 Task: In the  document monologue.odt. Below name insert the link: 'www.quora.com' Insert Dropdown below the link: Review Status  'Select In progress'Insert Header and write  "Quantum". Change font style to  Caveat
Action: Mouse moved to (269, 350)
Screenshot: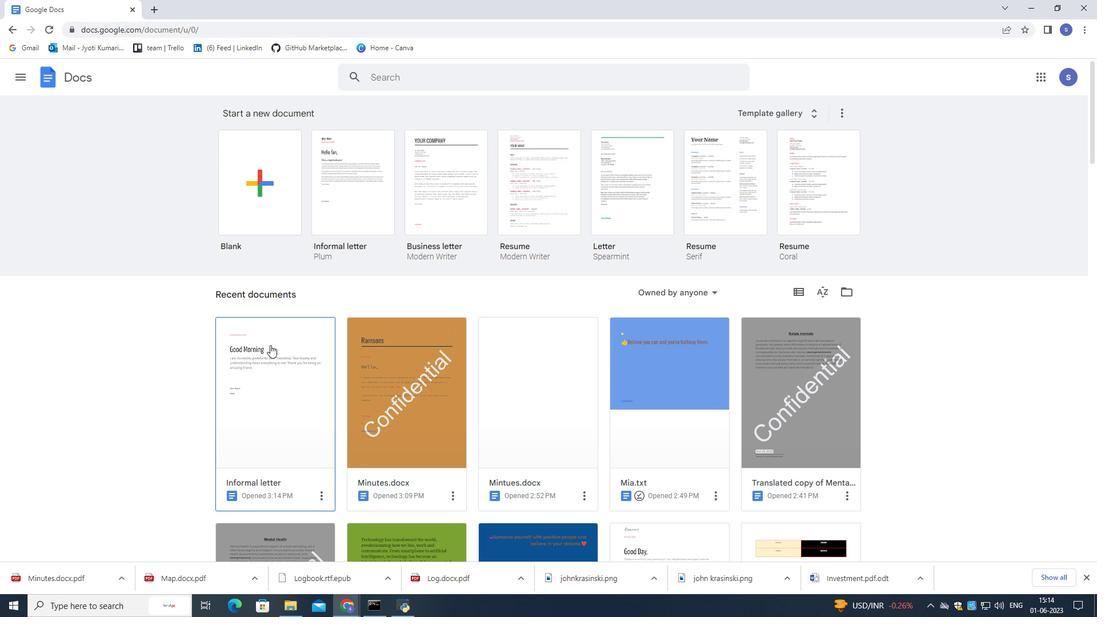 
Action: Mouse pressed left at (269, 350)
Screenshot: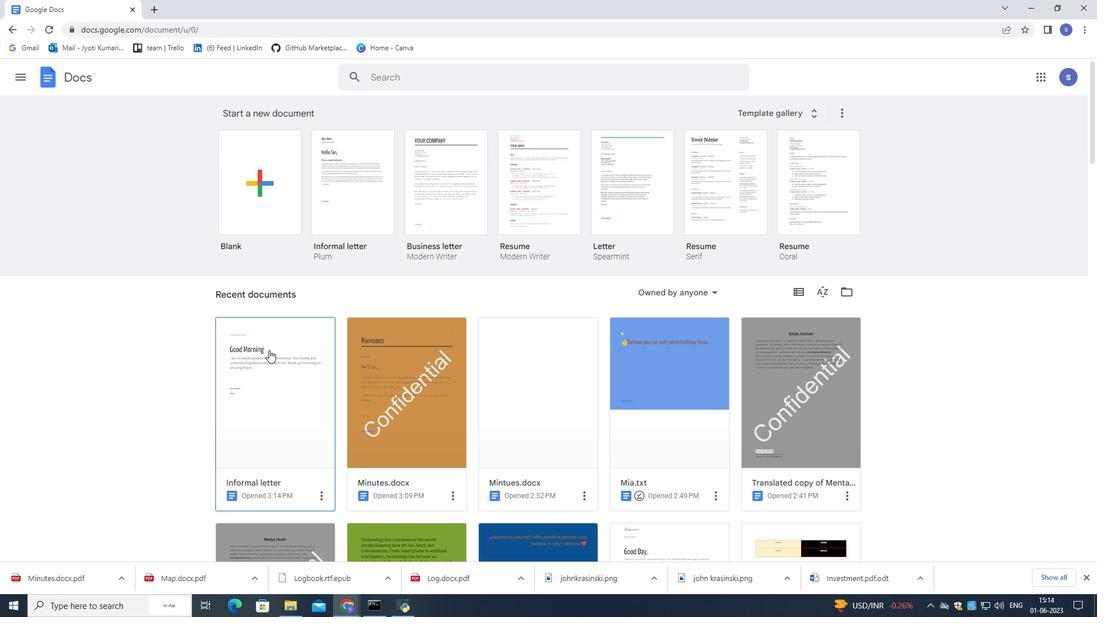 
Action: Mouse pressed left at (269, 350)
Screenshot: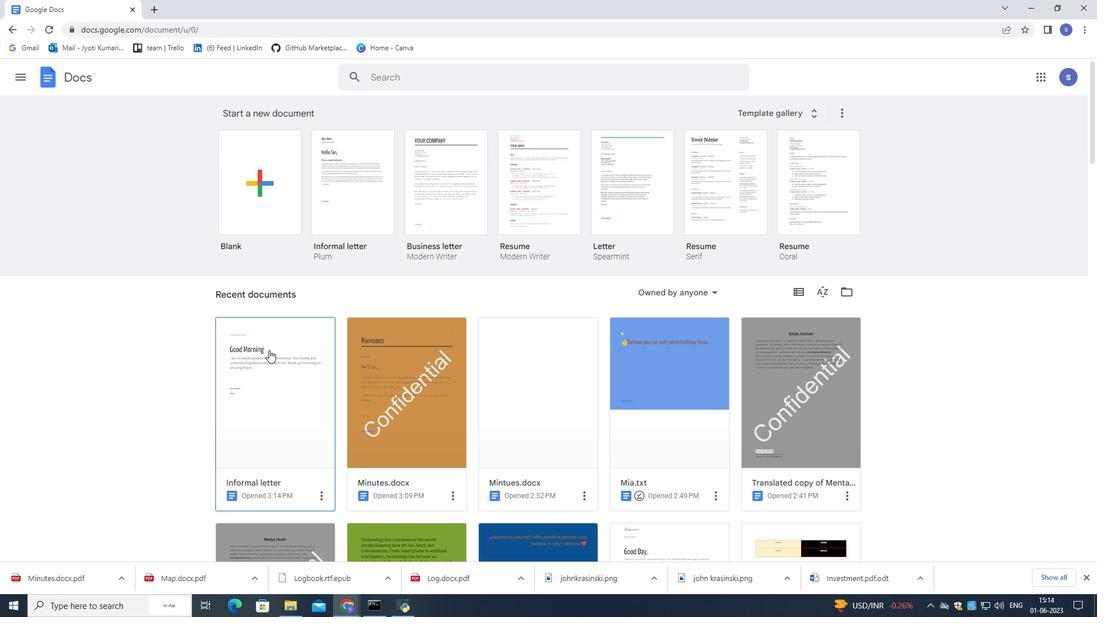 
Action: Mouse moved to (101, 68)
Screenshot: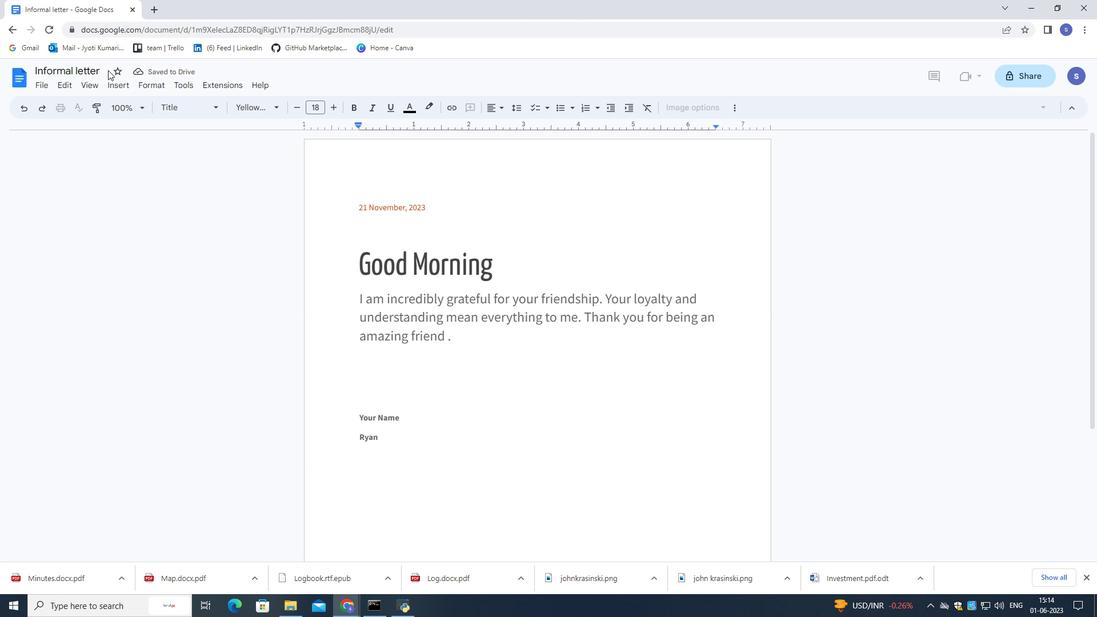 
Action: Mouse pressed left at (101, 68)
Screenshot: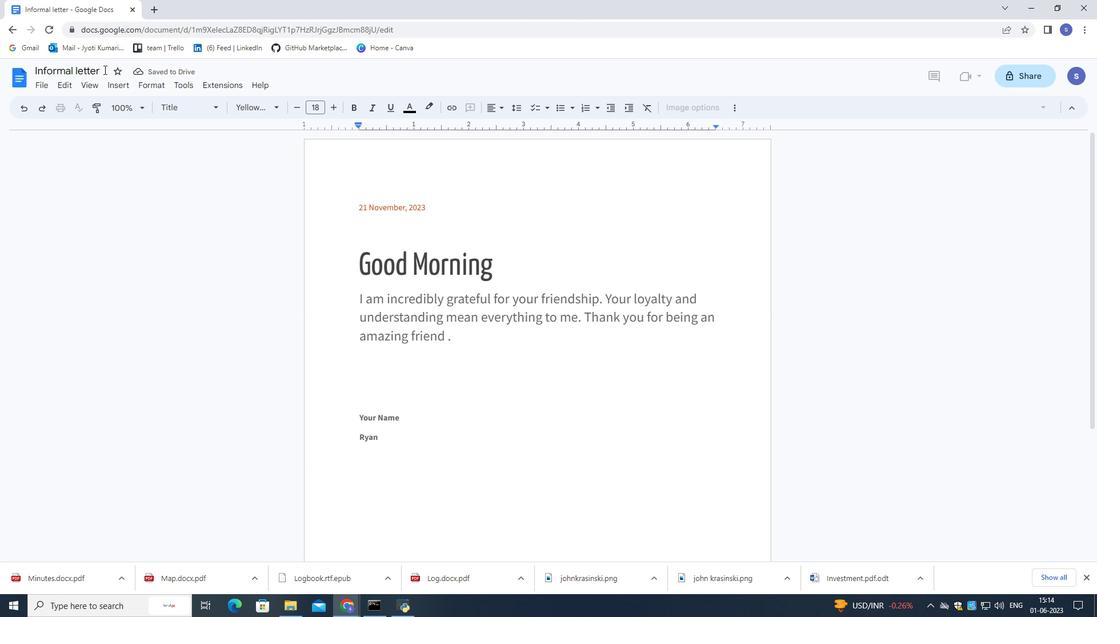 
Action: Mouse pressed left at (101, 68)
Screenshot: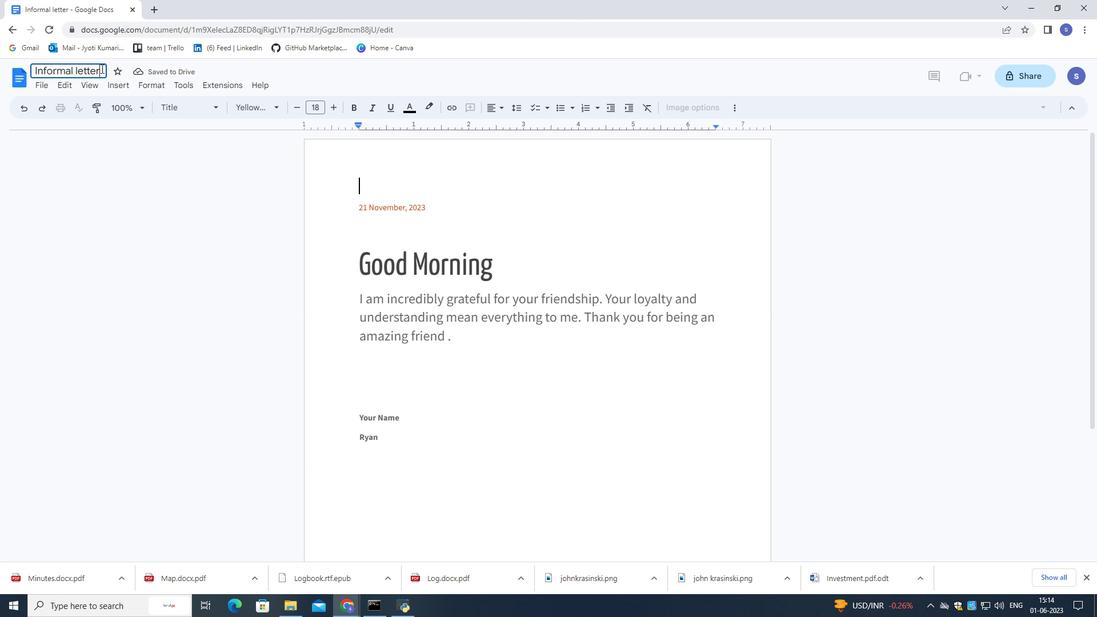
Action: Mouse pressed left at (101, 68)
Screenshot: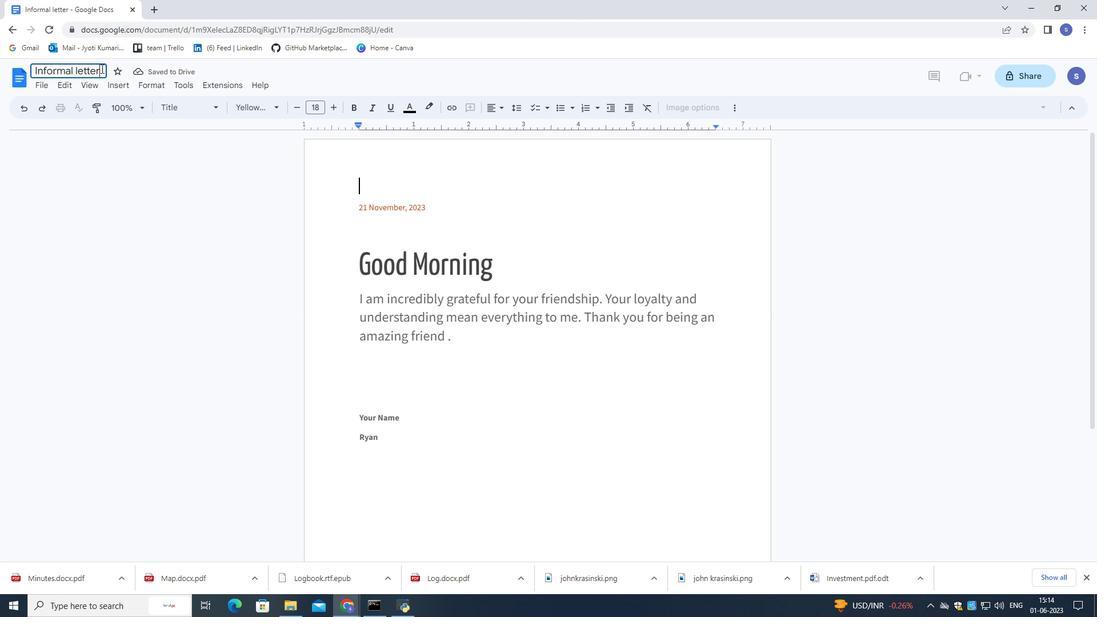 
Action: Mouse pressed left at (101, 68)
Screenshot: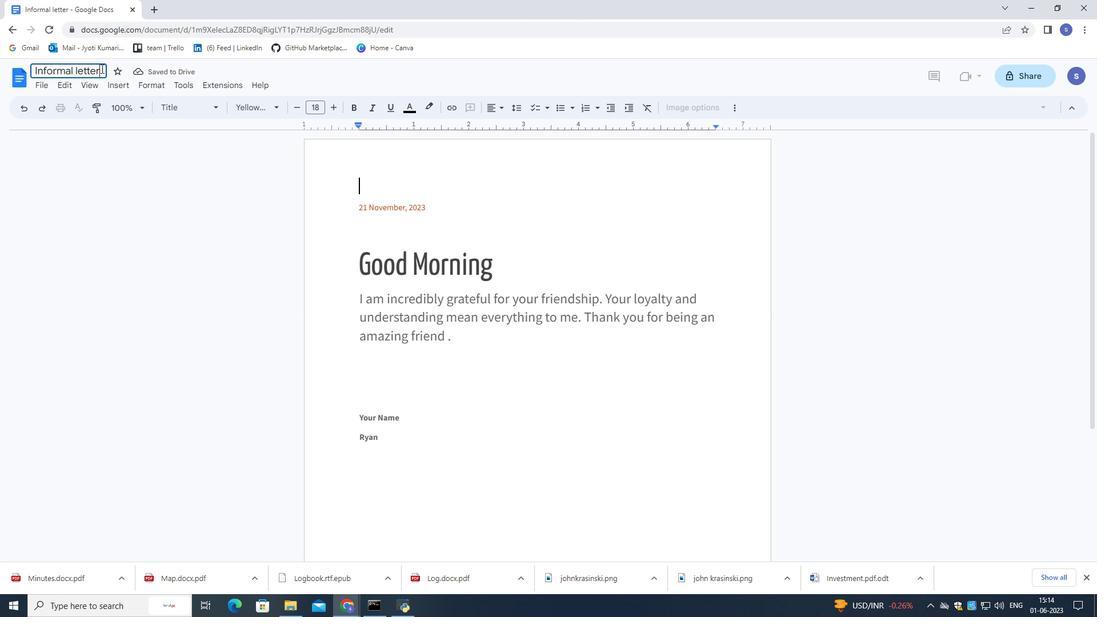 
Action: Mouse pressed left at (101, 68)
Screenshot: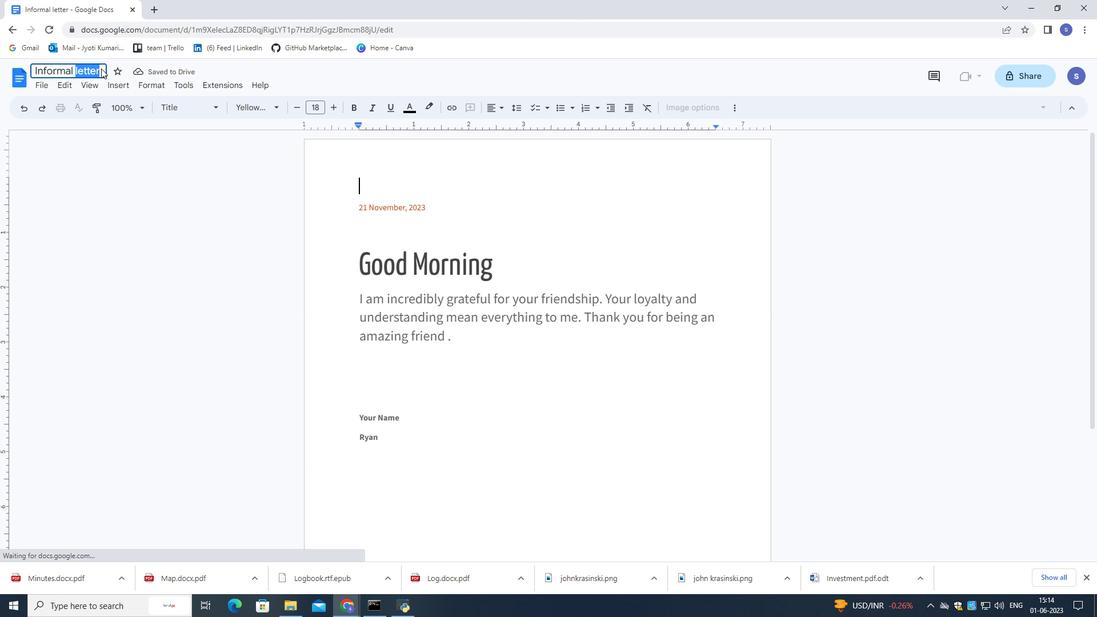 
Action: Key pressed <Key.shift>Monologue.odt<Key.enter>
Screenshot: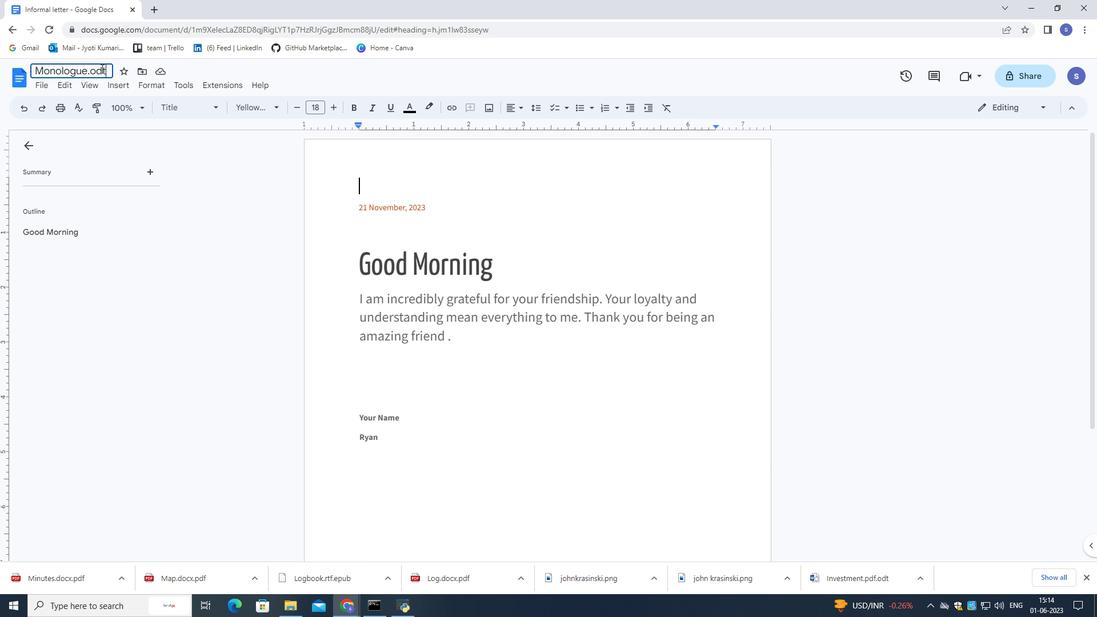 
Action: Mouse moved to (449, 223)
Screenshot: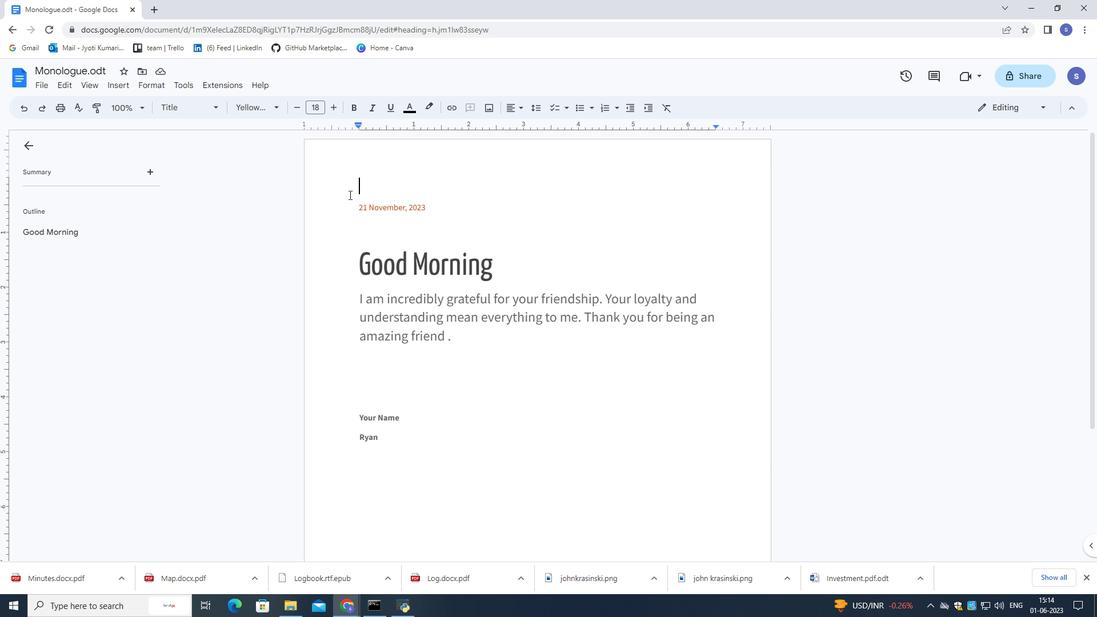 
Action: Mouse pressed left at (449, 223)
Screenshot: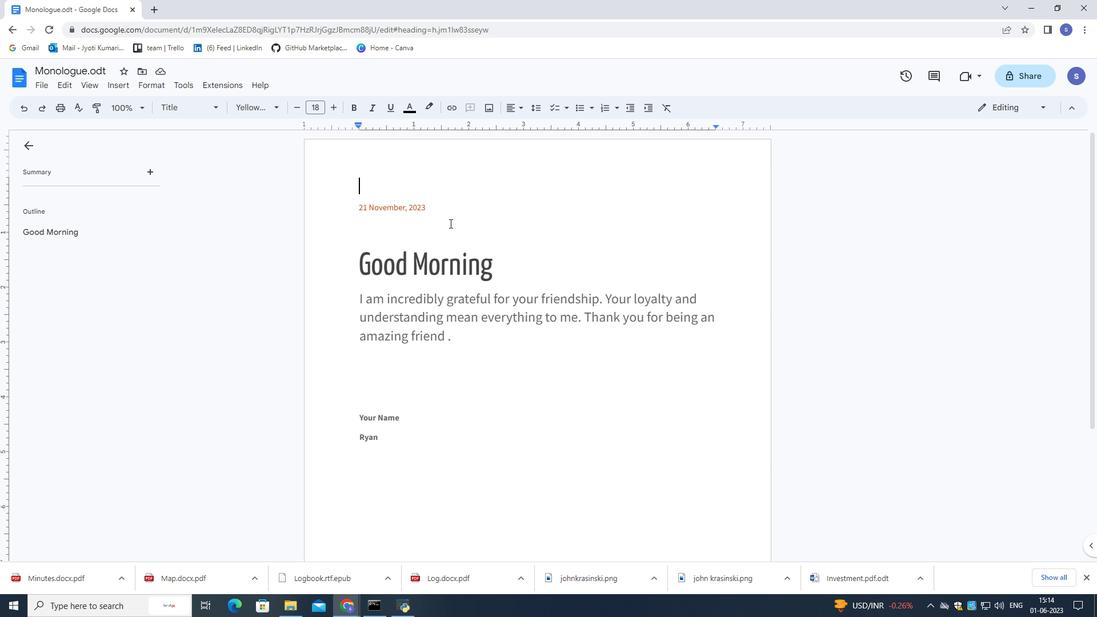 
Action: Mouse moved to (455, 208)
Screenshot: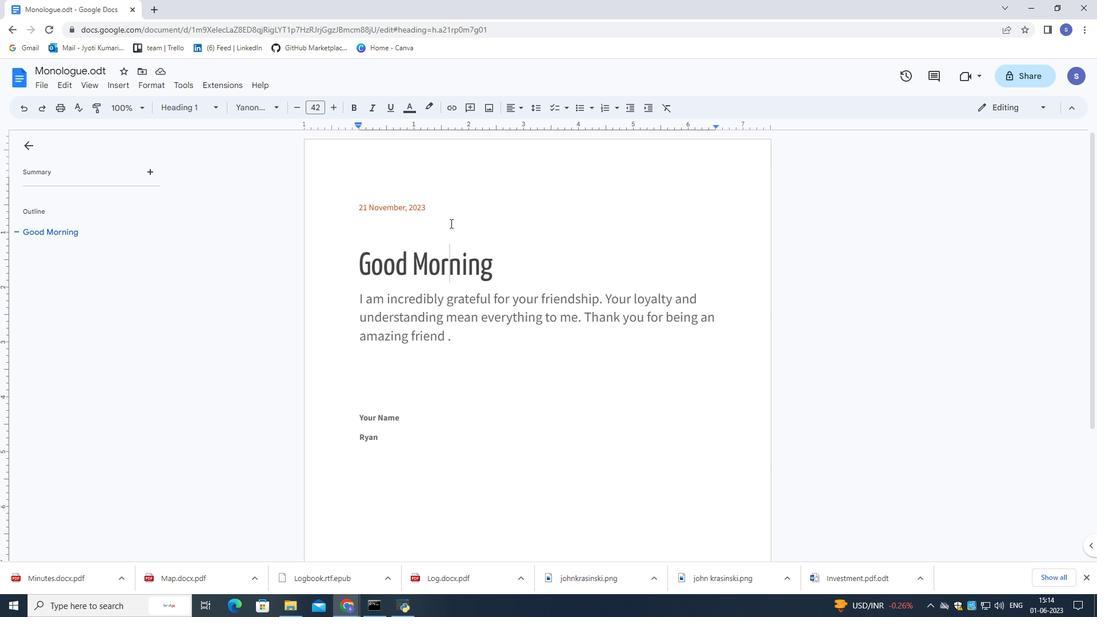 
Action: Mouse pressed left at (455, 208)
Screenshot: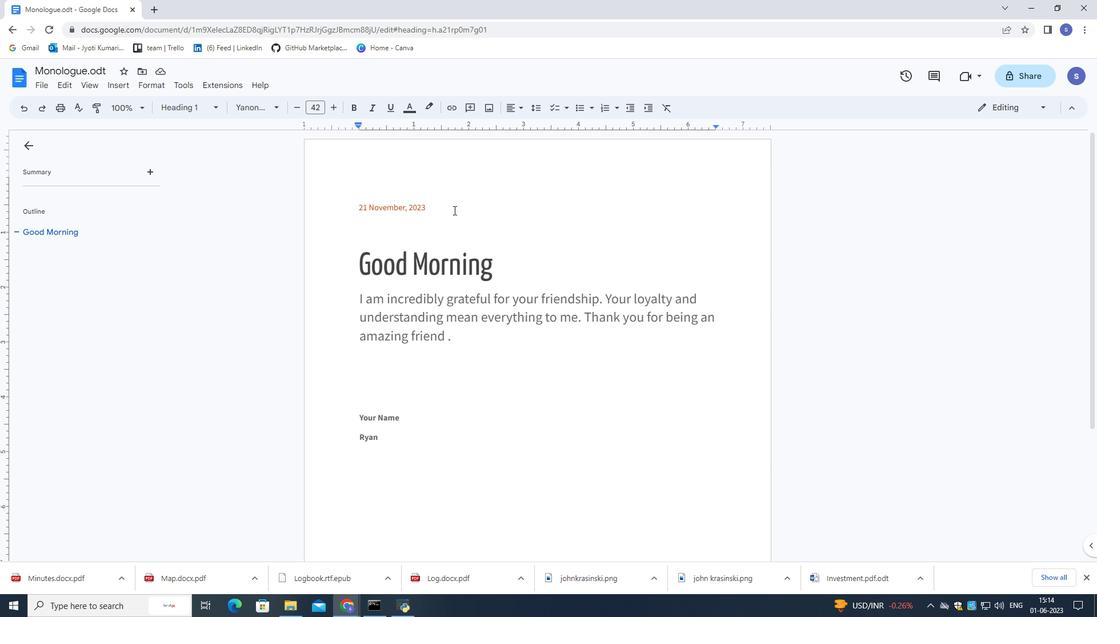 
Action: Mouse moved to (393, 433)
Screenshot: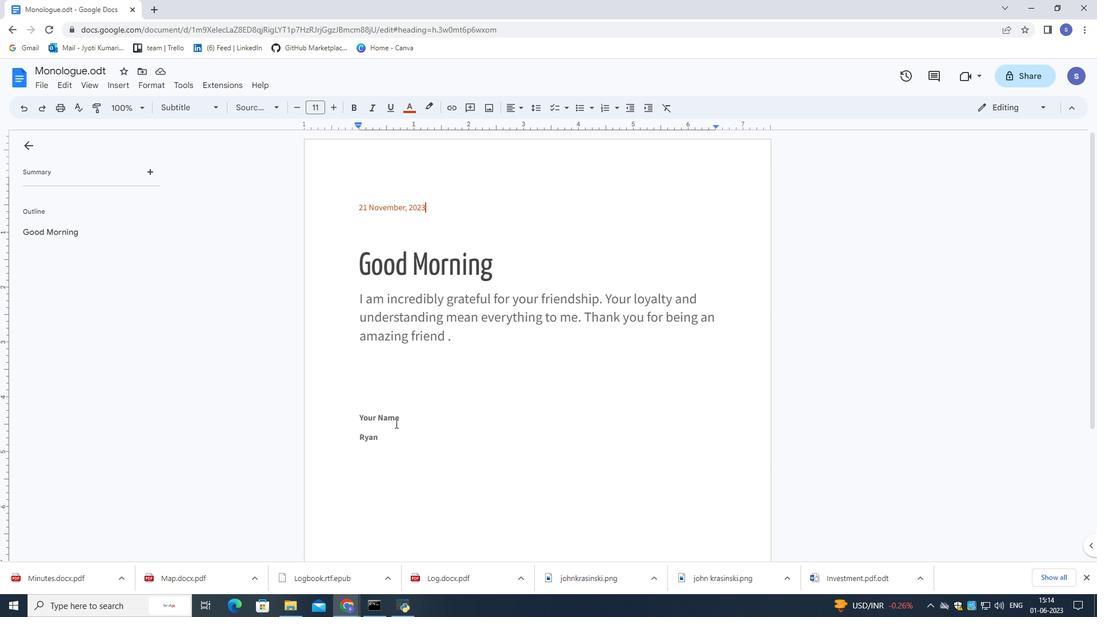 
Action: Mouse pressed left at (393, 433)
Screenshot: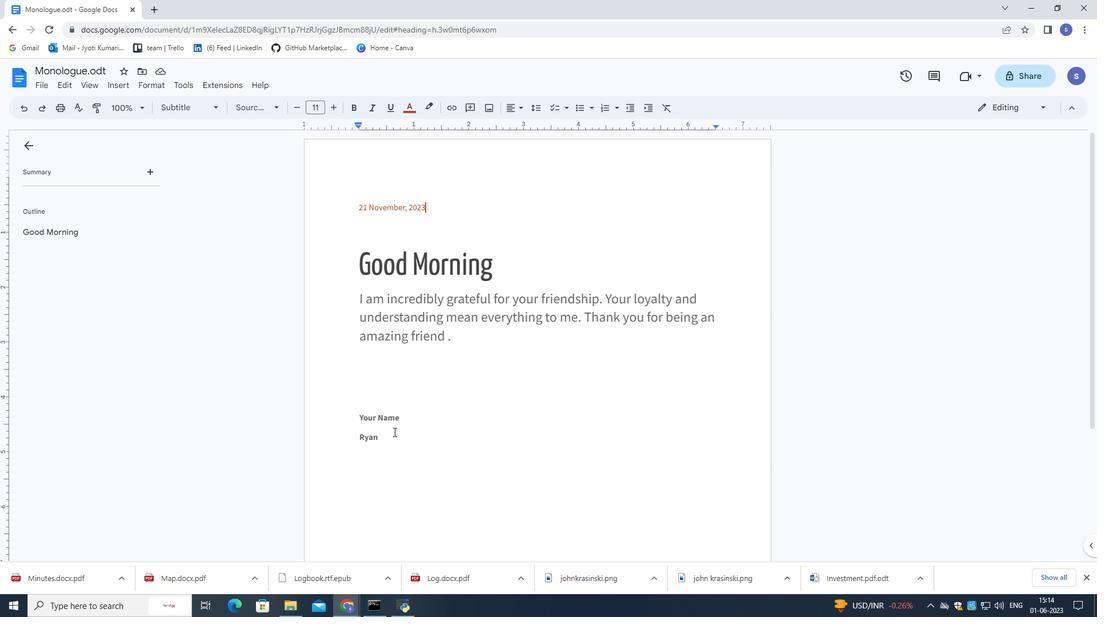 
Action: Mouse moved to (391, 436)
Screenshot: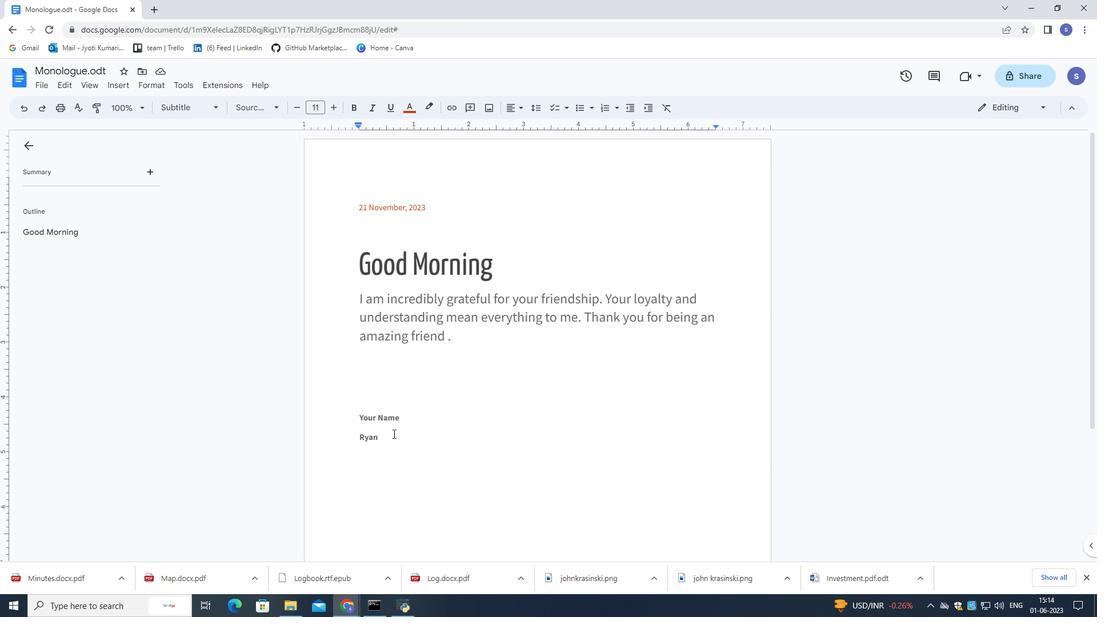 
Action: Key pressed <Key.enter>
Screenshot: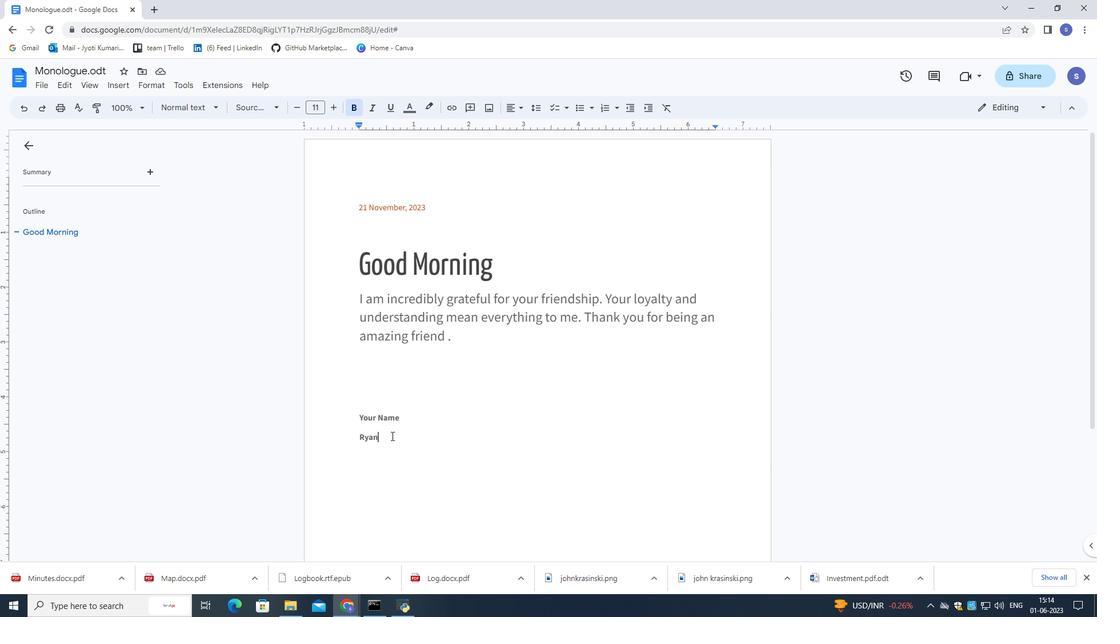 
Action: Mouse moved to (114, 82)
Screenshot: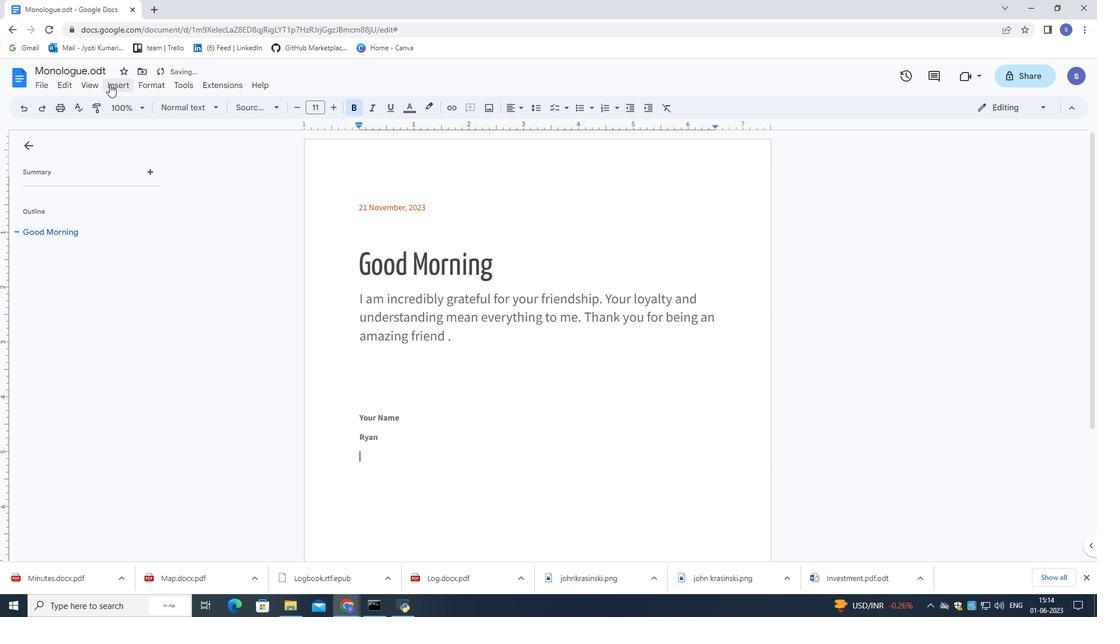 
Action: Mouse pressed left at (114, 82)
Screenshot: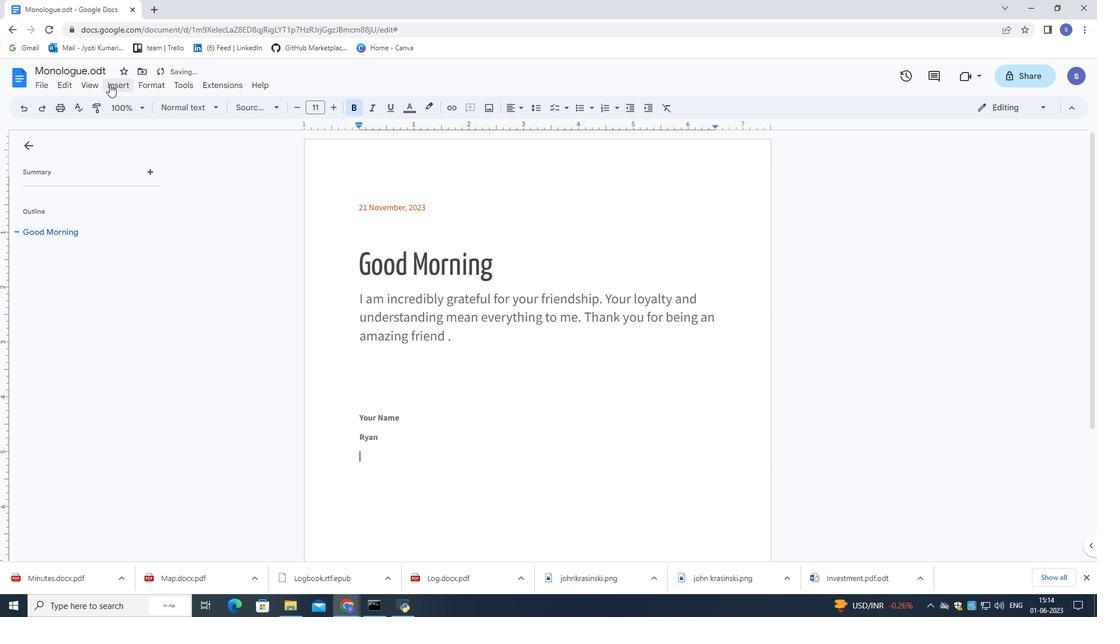 
Action: Mouse moved to (173, 433)
Screenshot: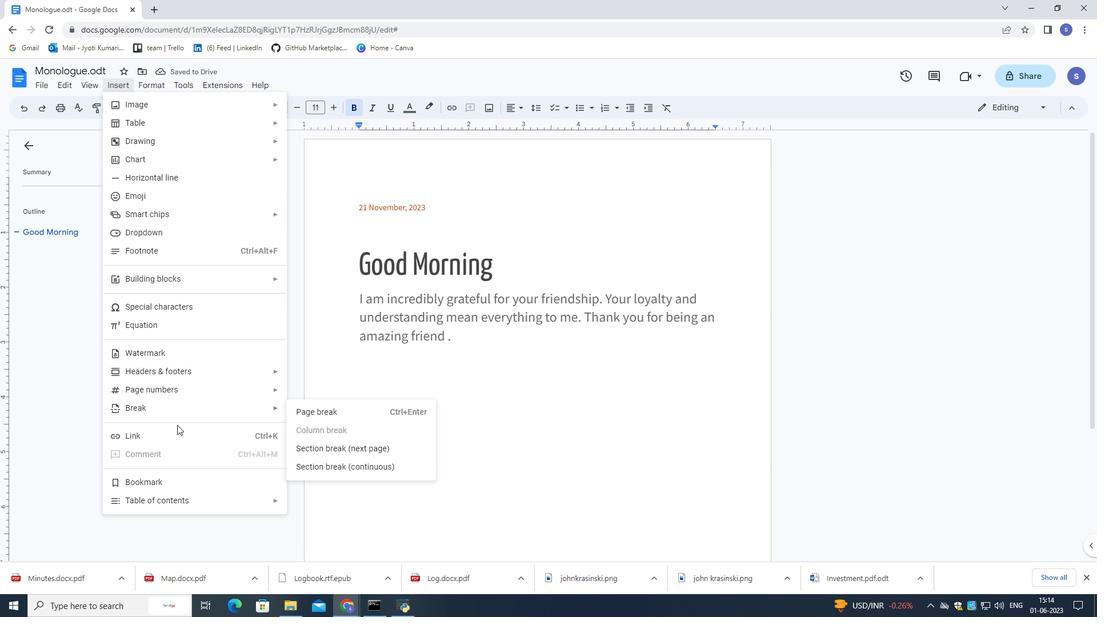 
Action: Mouse pressed left at (173, 433)
Screenshot: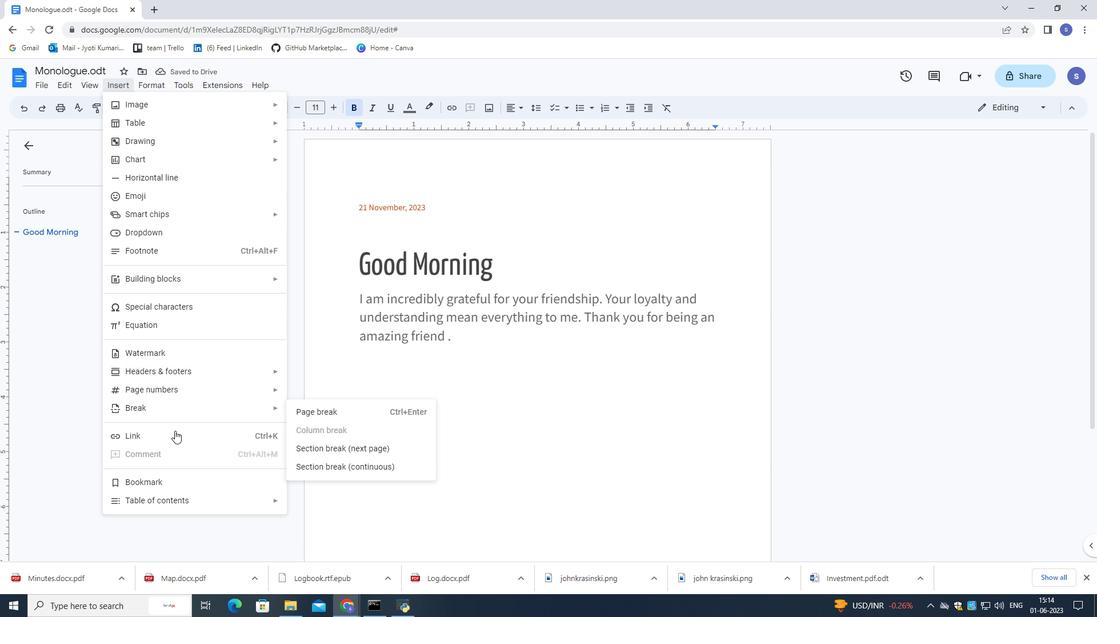 
Action: Mouse moved to (174, 392)
Screenshot: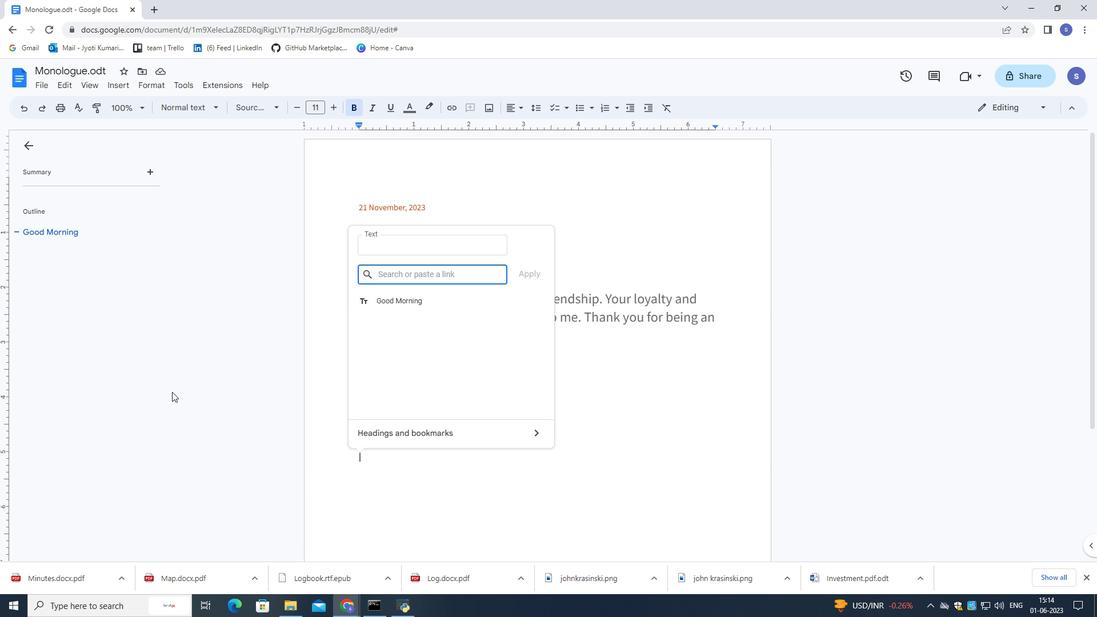 
Action: Key pressed www.quora.com
Screenshot: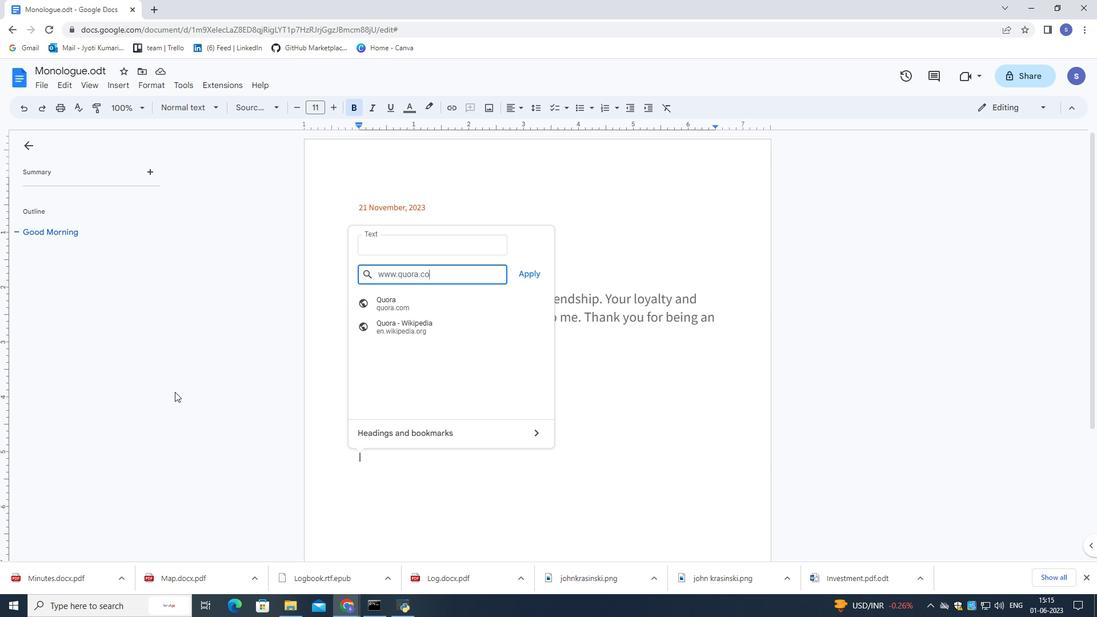 
Action: Mouse moved to (523, 270)
Screenshot: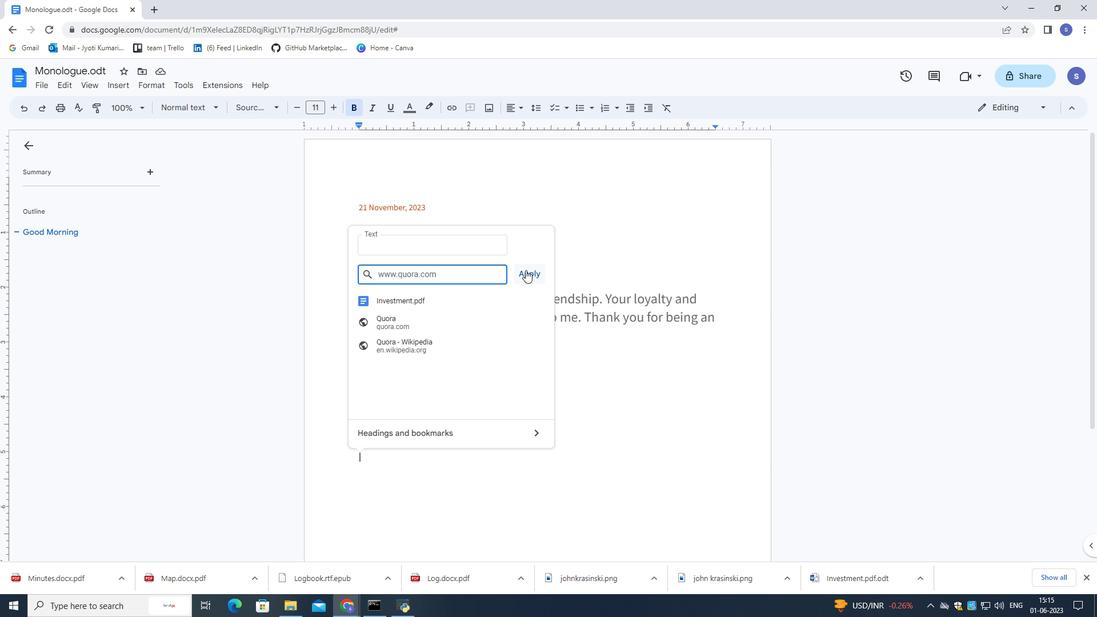 
Action: Mouse pressed left at (523, 270)
Screenshot: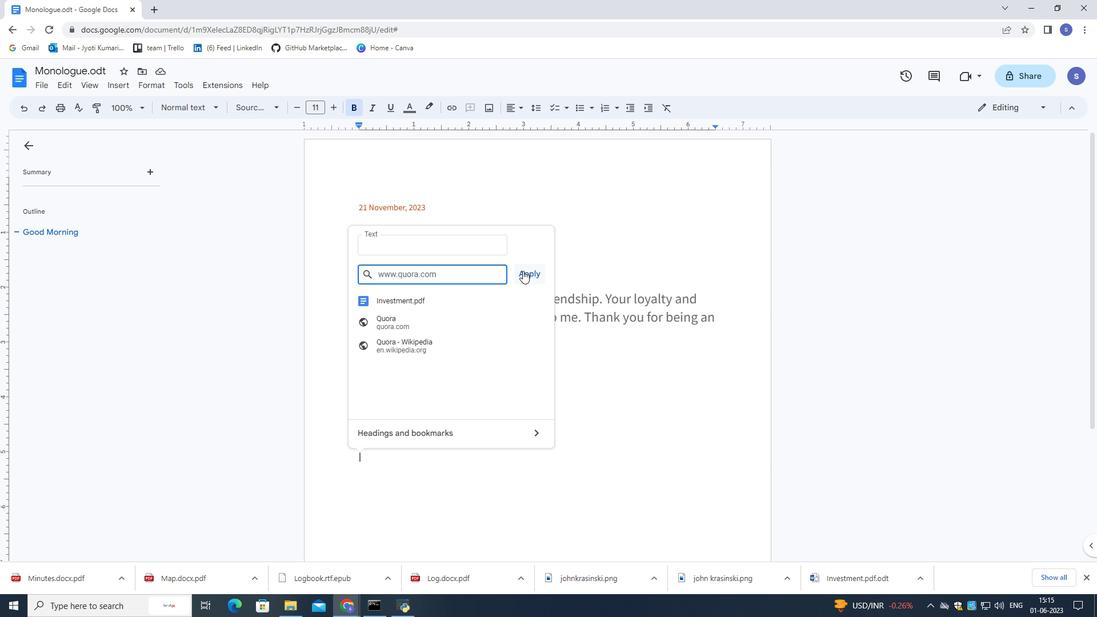 
Action: Mouse moved to (455, 429)
Screenshot: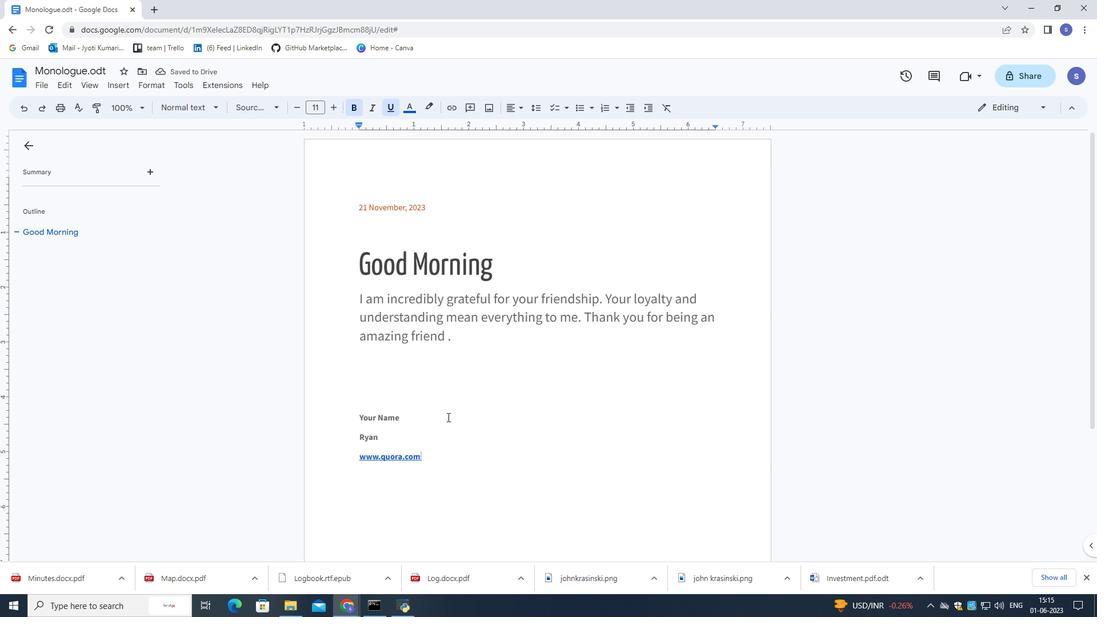 
Action: Key pressed <Key.enter>
Screenshot: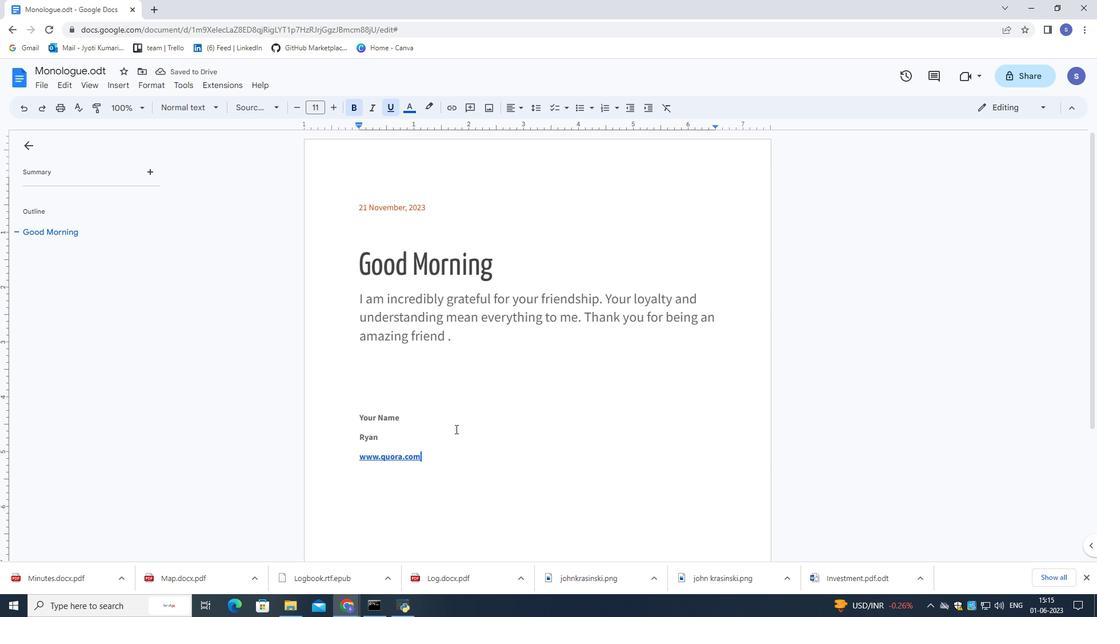 
Action: Mouse moved to (455, 429)
Screenshot: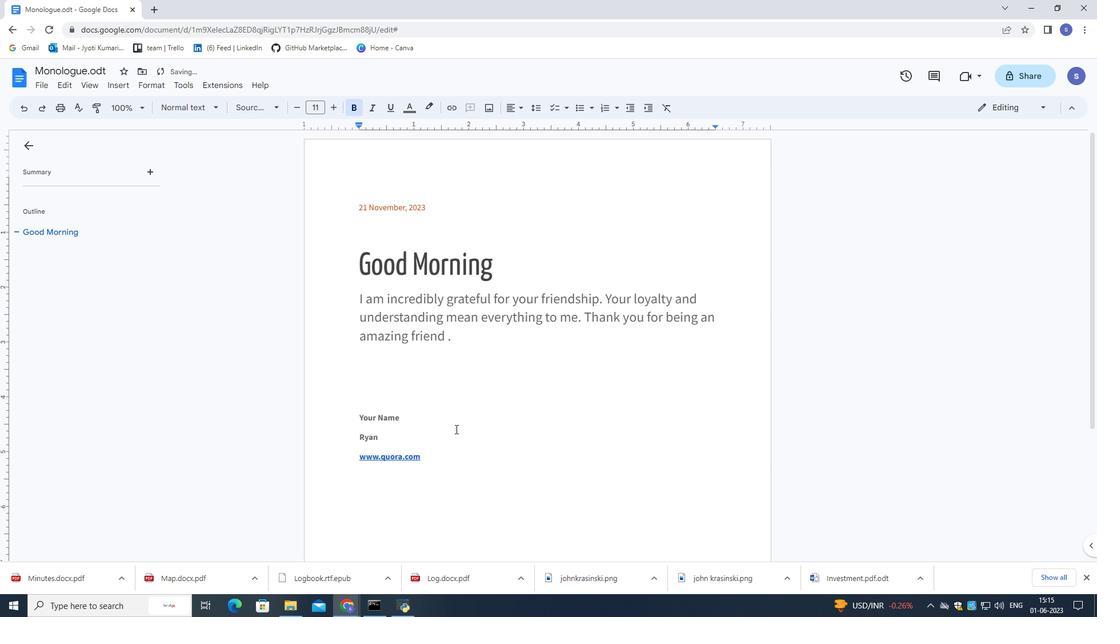 
Action: Mouse scrolled (455, 428) with delta (0, 0)
Screenshot: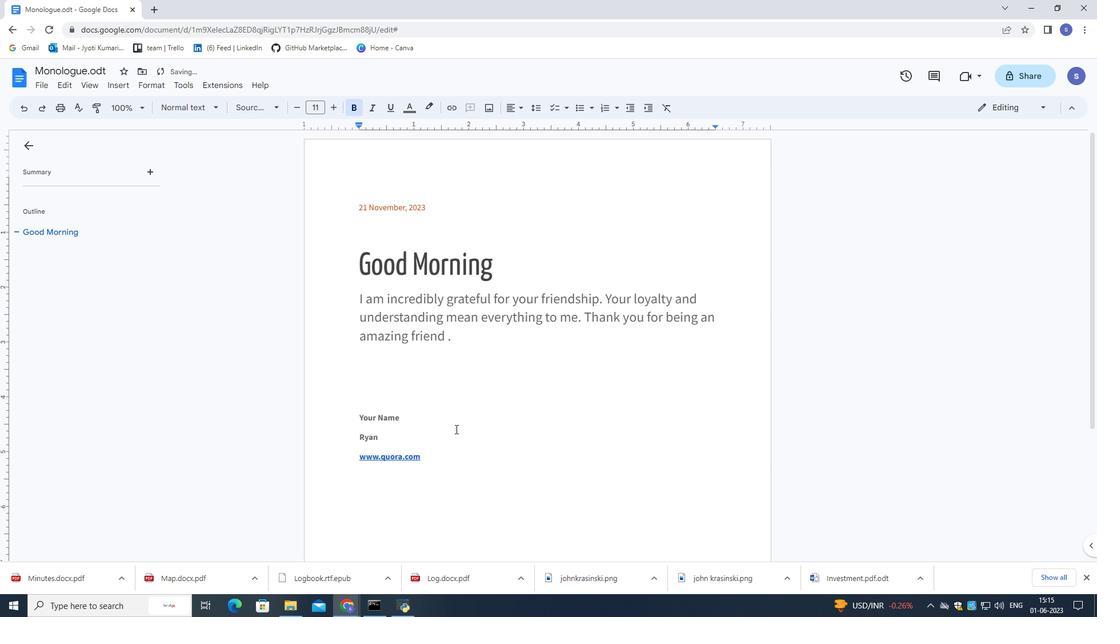 
Action: Mouse moved to (456, 429)
Screenshot: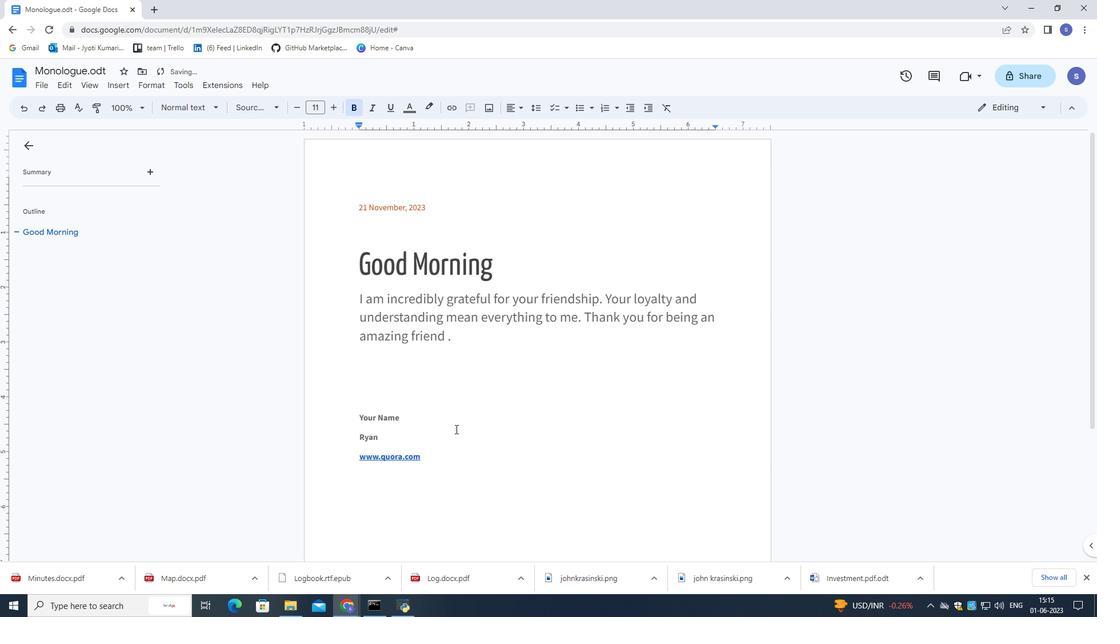 
Action: Mouse scrolled (456, 428) with delta (0, 0)
Screenshot: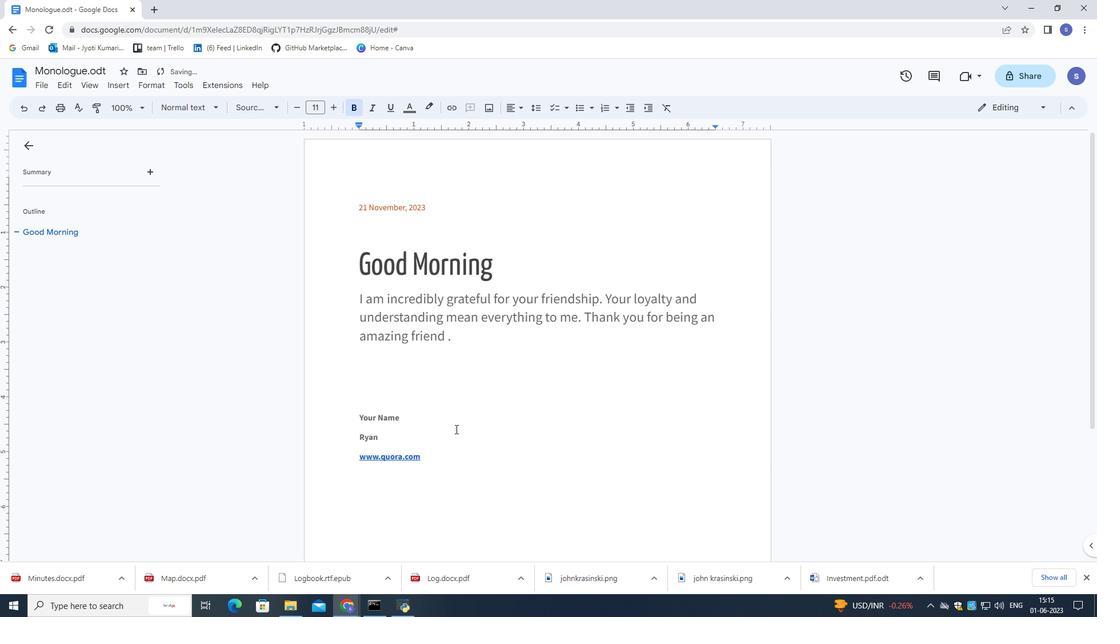 
Action: Mouse moved to (455, 425)
Screenshot: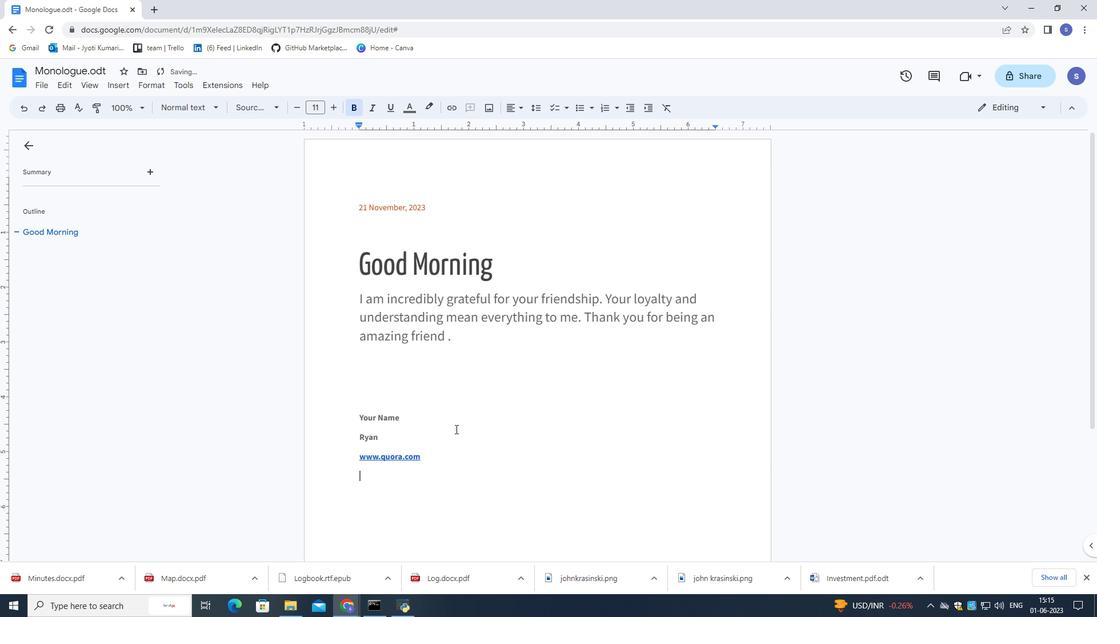 
Action: Mouse scrolled (456, 427) with delta (0, 0)
Screenshot: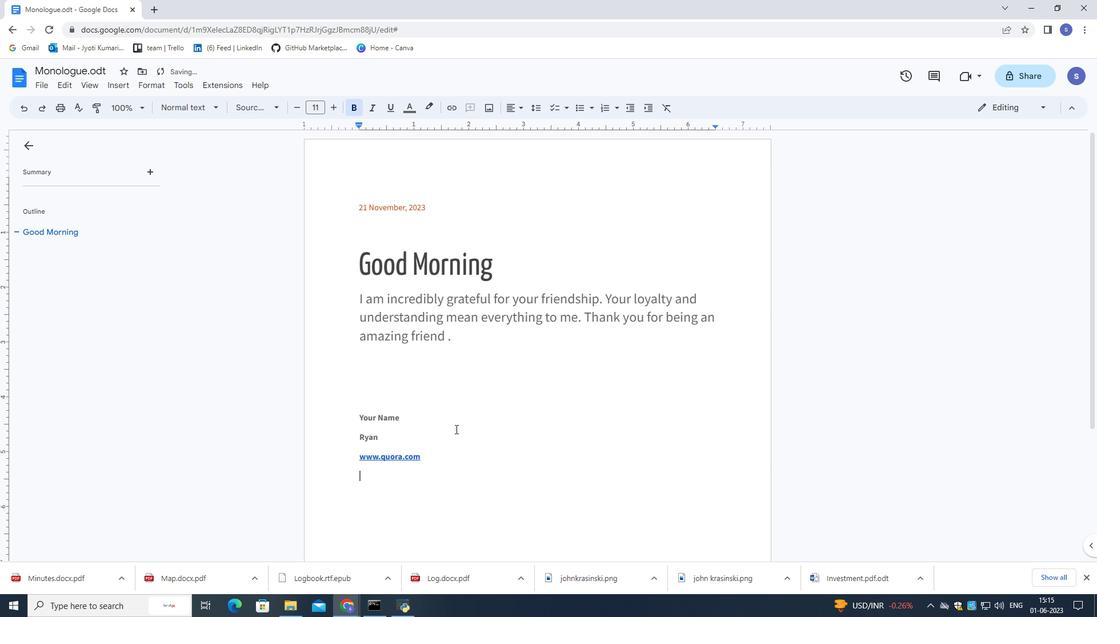 
Action: Mouse moved to (116, 82)
Screenshot: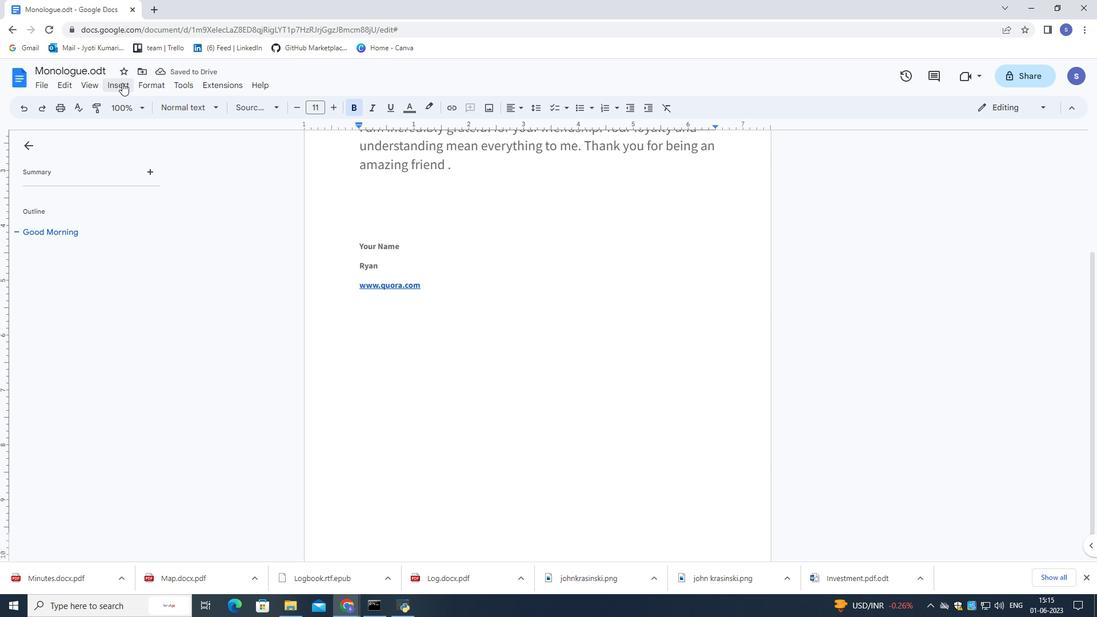 
Action: Mouse pressed left at (116, 82)
Screenshot: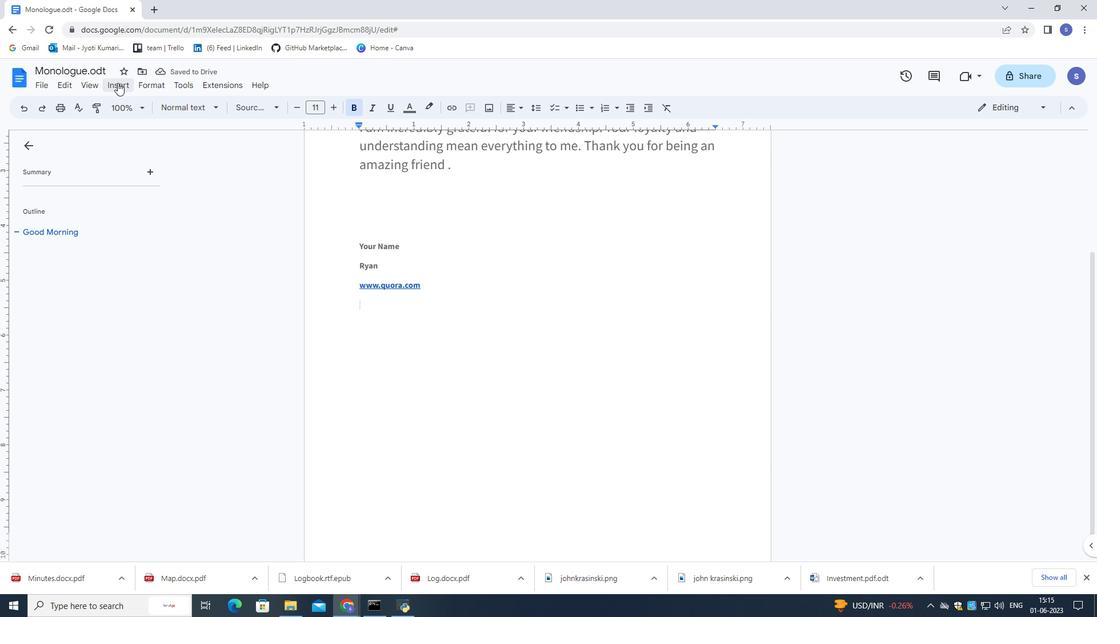 
Action: Mouse moved to (162, 230)
Screenshot: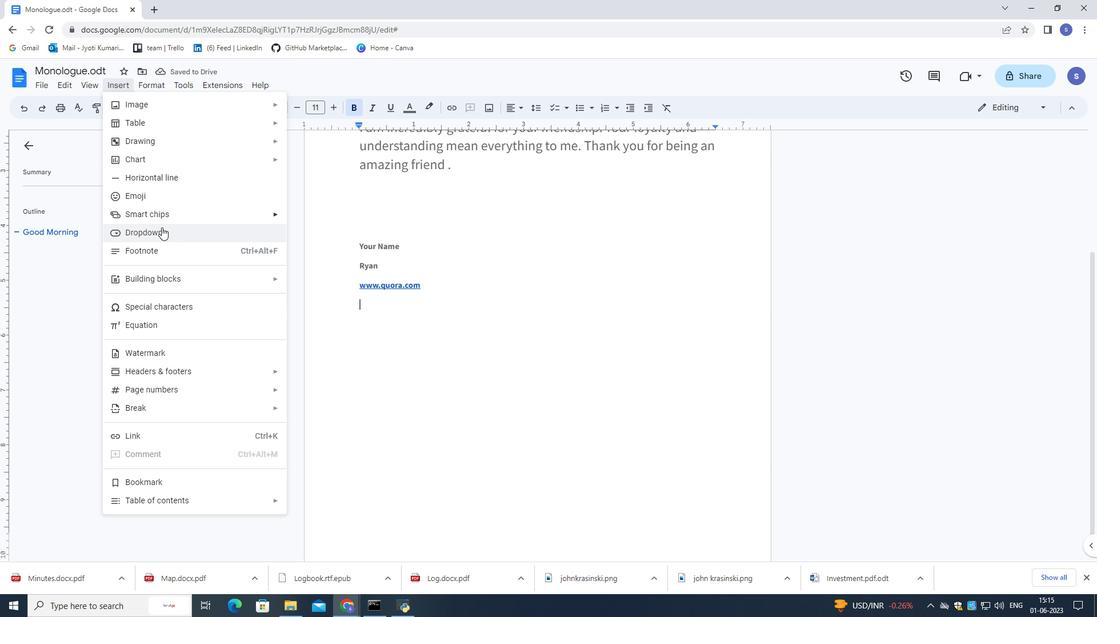 
Action: Mouse pressed left at (162, 230)
Screenshot: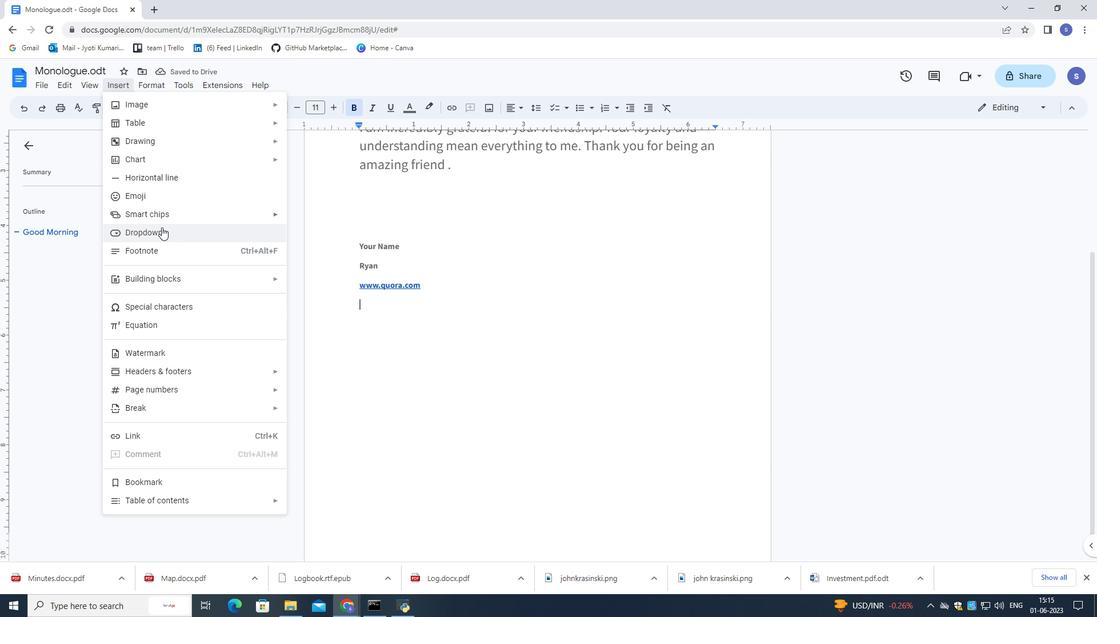 
Action: Mouse moved to (424, 408)
Screenshot: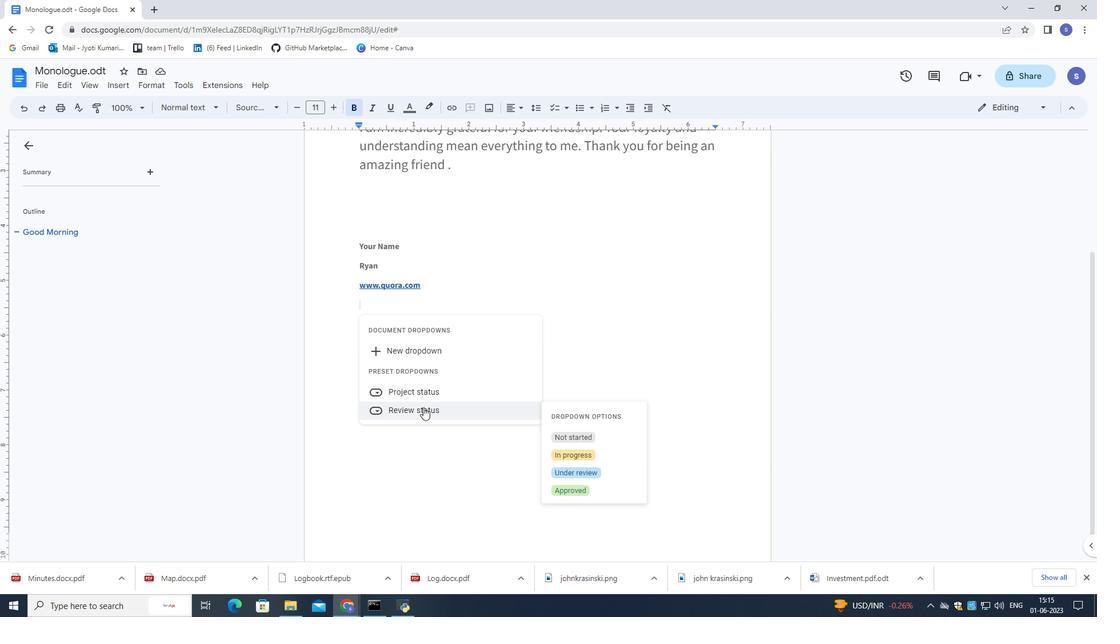 
Action: Mouse pressed left at (424, 408)
Screenshot: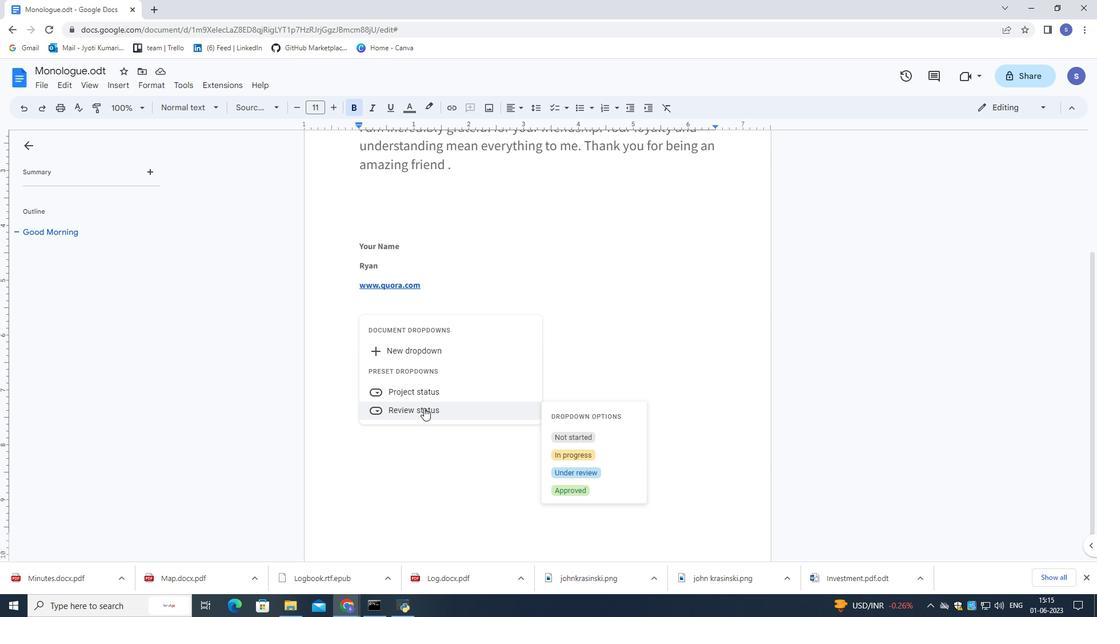 
Action: Mouse moved to (402, 302)
Screenshot: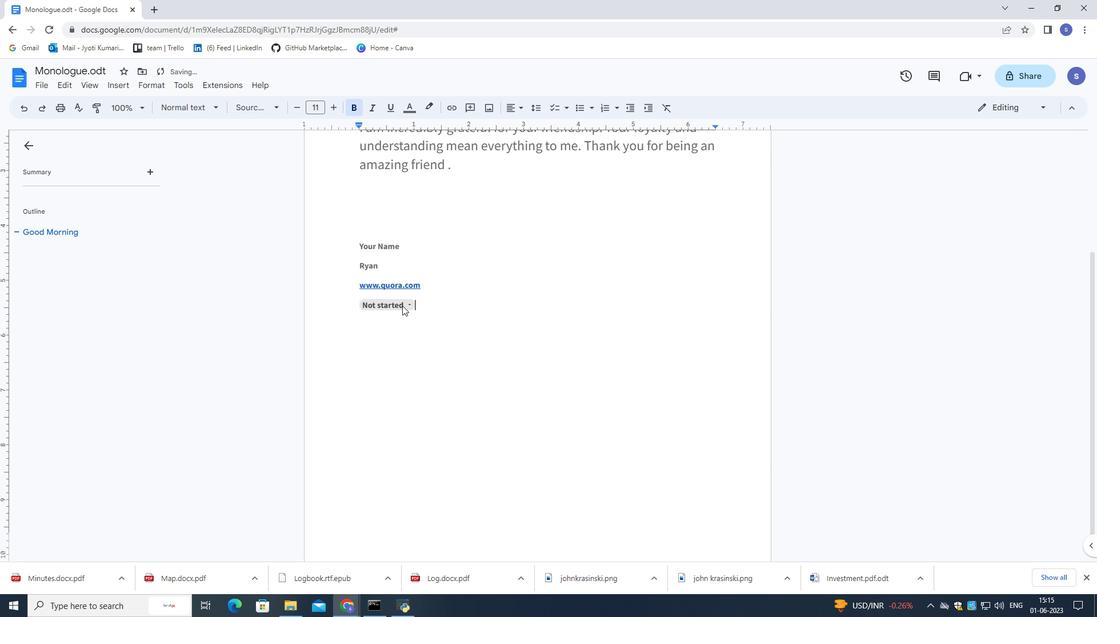 
Action: Mouse pressed left at (402, 302)
Screenshot: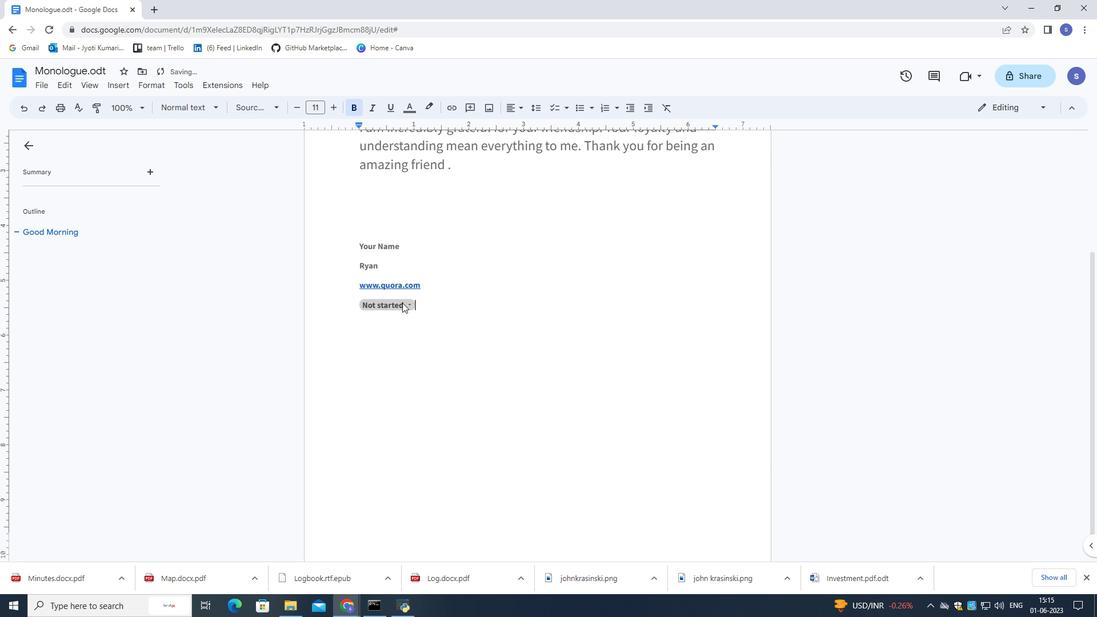 
Action: Mouse moved to (413, 341)
Screenshot: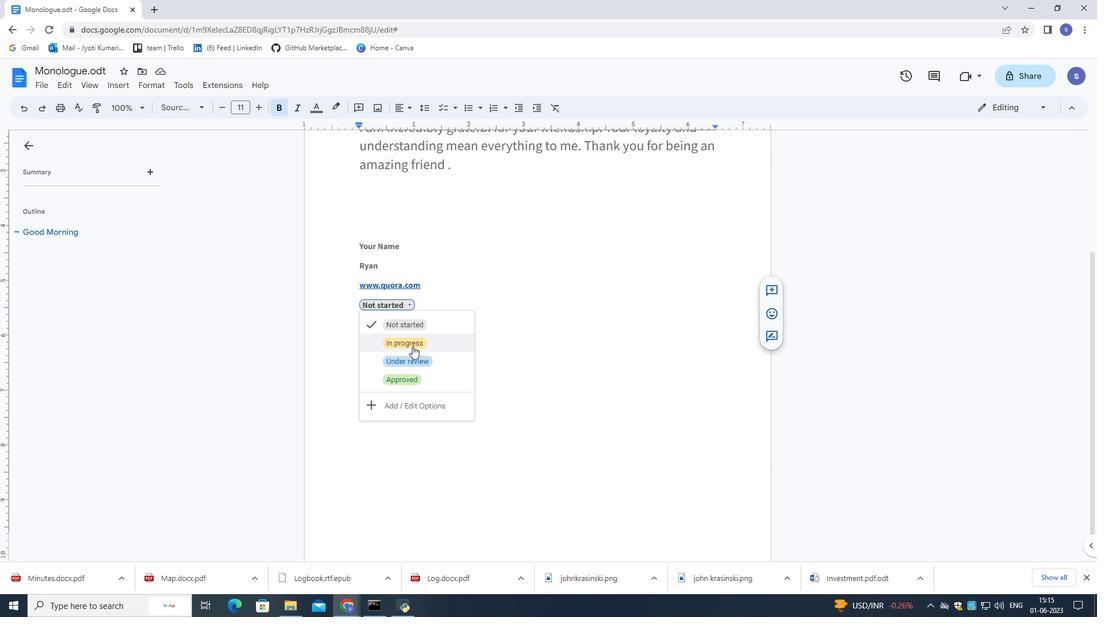 
Action: Mouse pressed left at (413, 341)
Screenshot: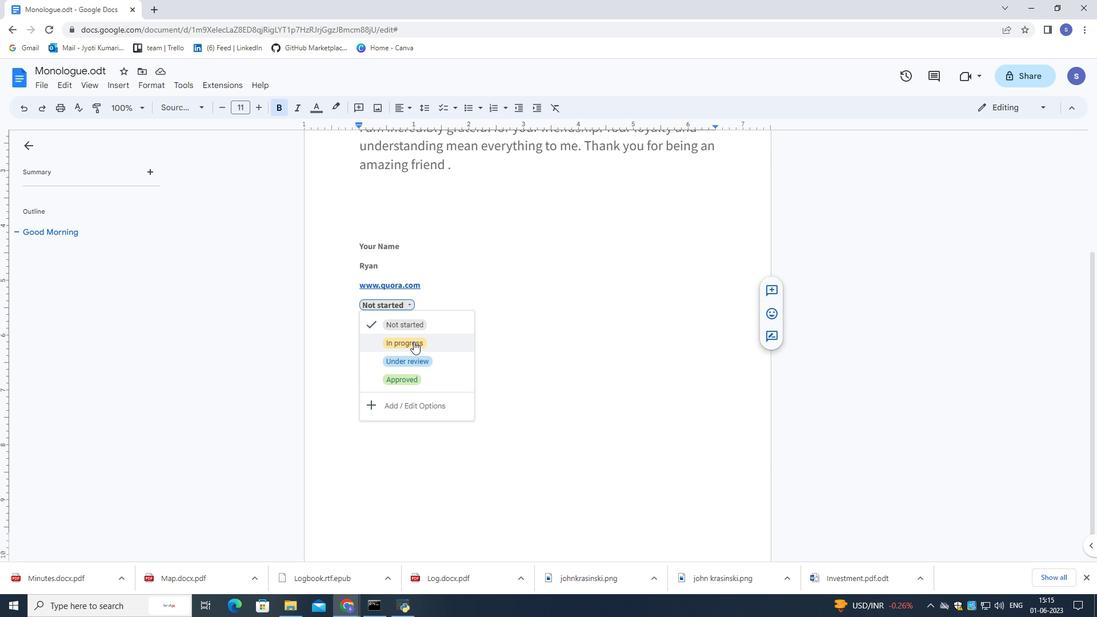 
Action: Mouse moved to (412, 301)
Screenshot: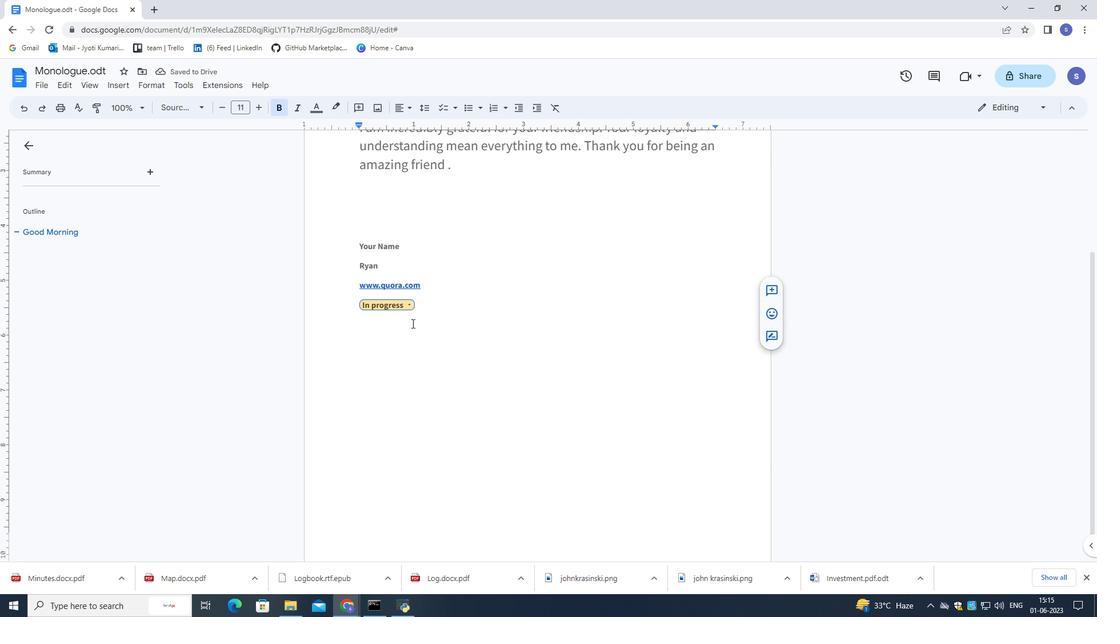 
Action: Mouse scrolled (412, 301) with delta (0, 0)
Screenshot: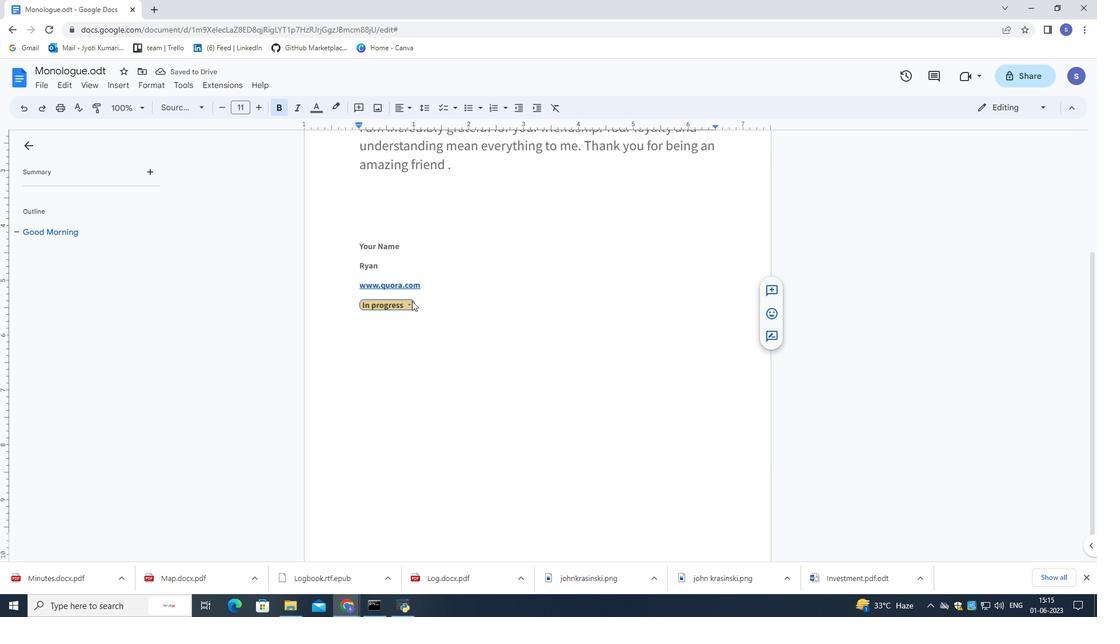 
Action: Mouse moved to (412, 300)
Screenshot: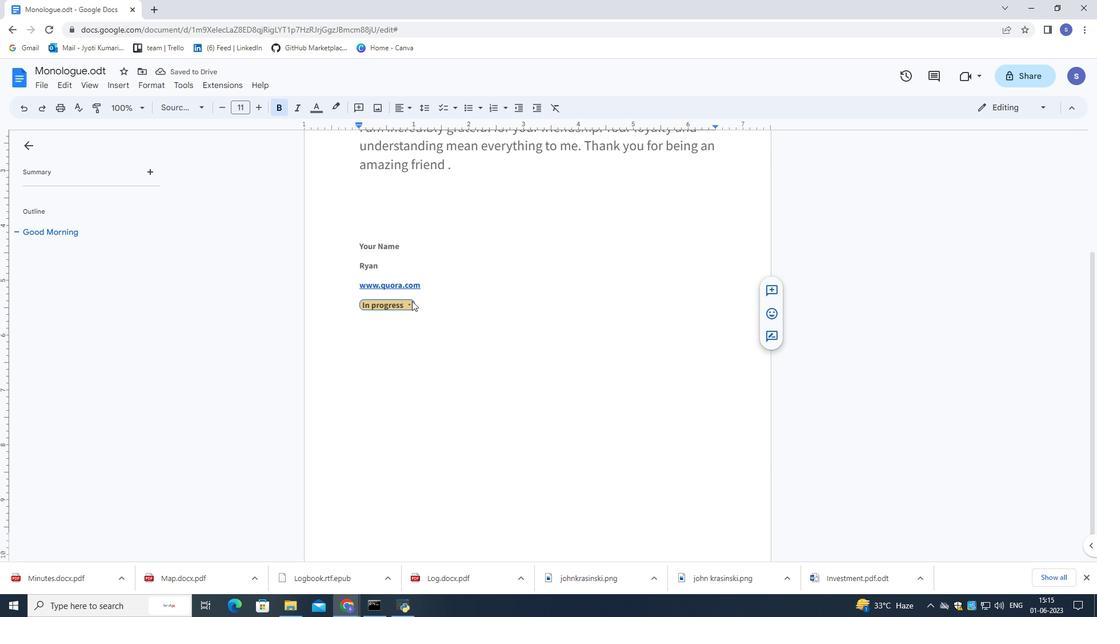 
Action: Mouse scrolled (412, 301) with delta (0, 0)
Screenshot: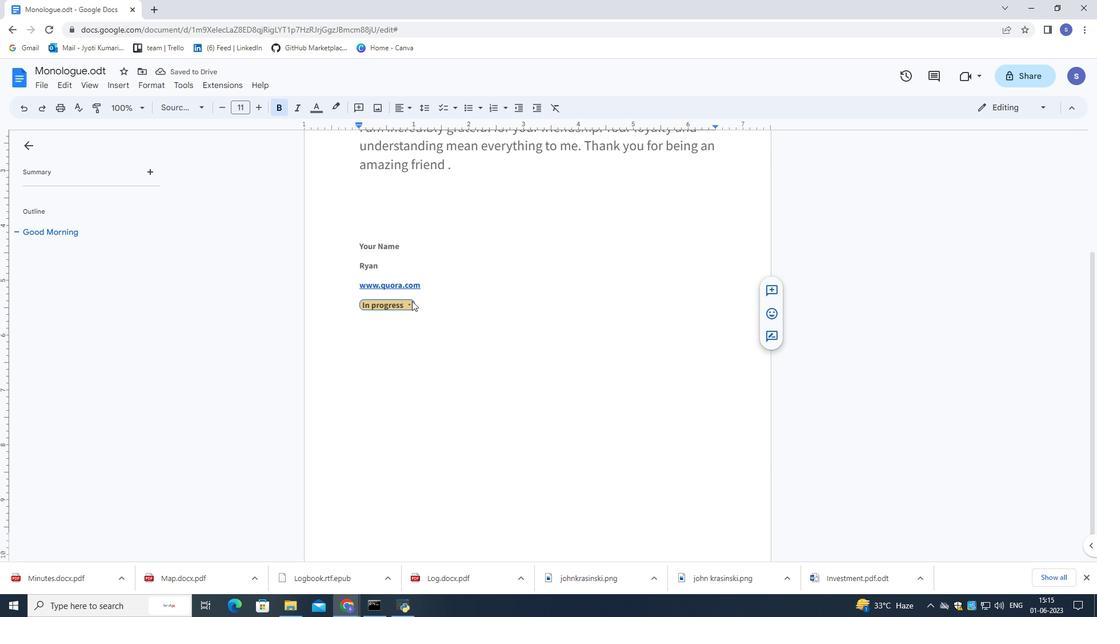 
Action: Mouse moved to (412, 300)
Screenshot: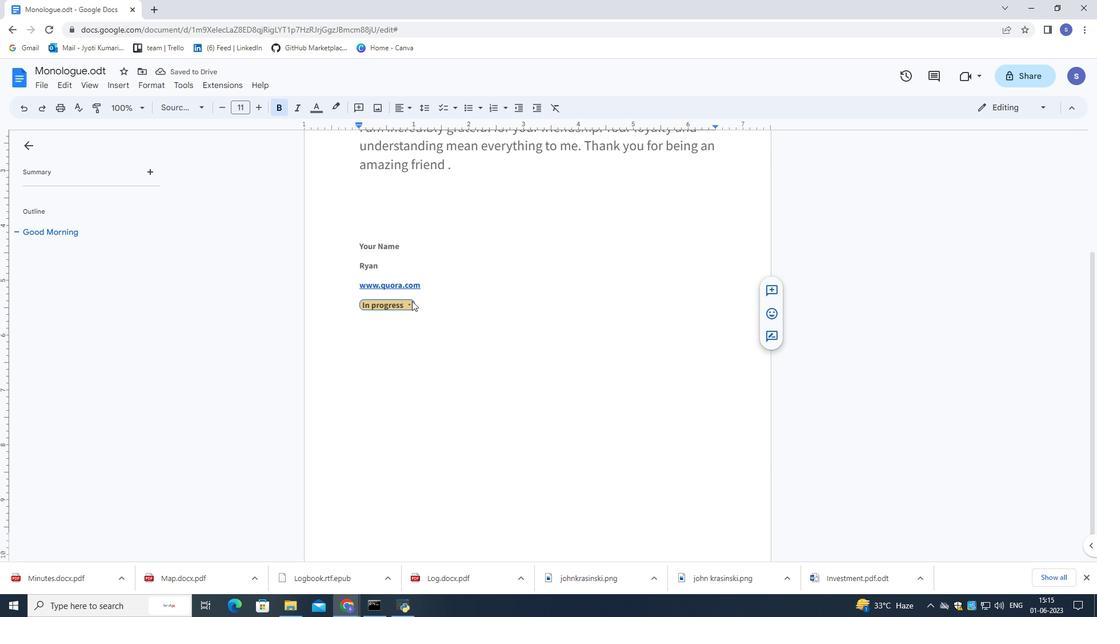 
Action: Mouse scrolled (412, 300) with delta (0, 0)
Screenshot: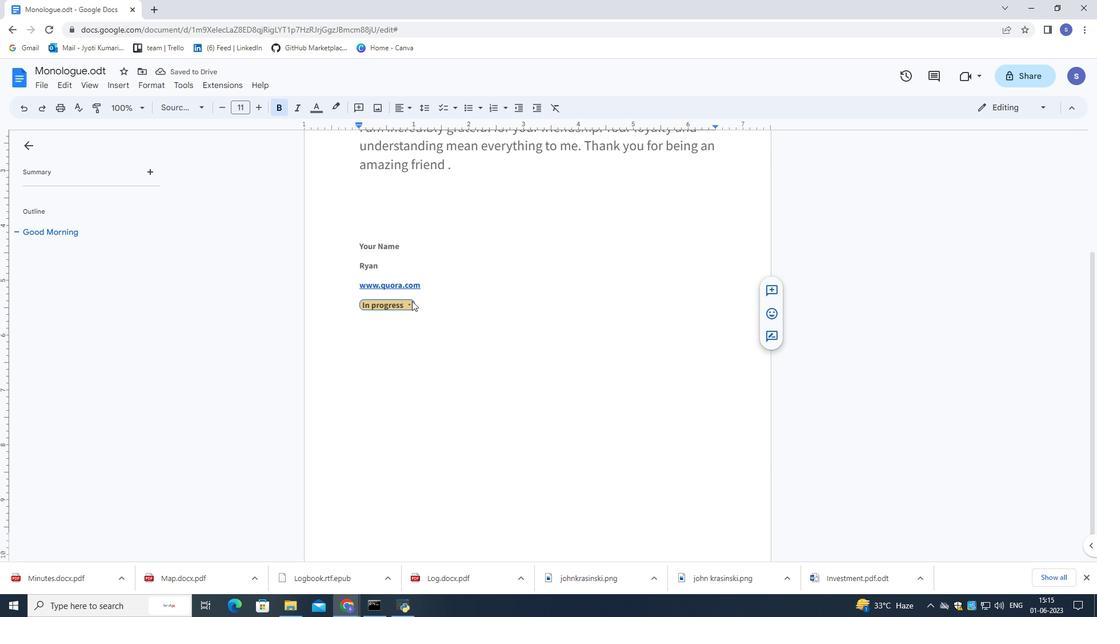 
Action: Mouse moved to (124, 89)
Screenshot: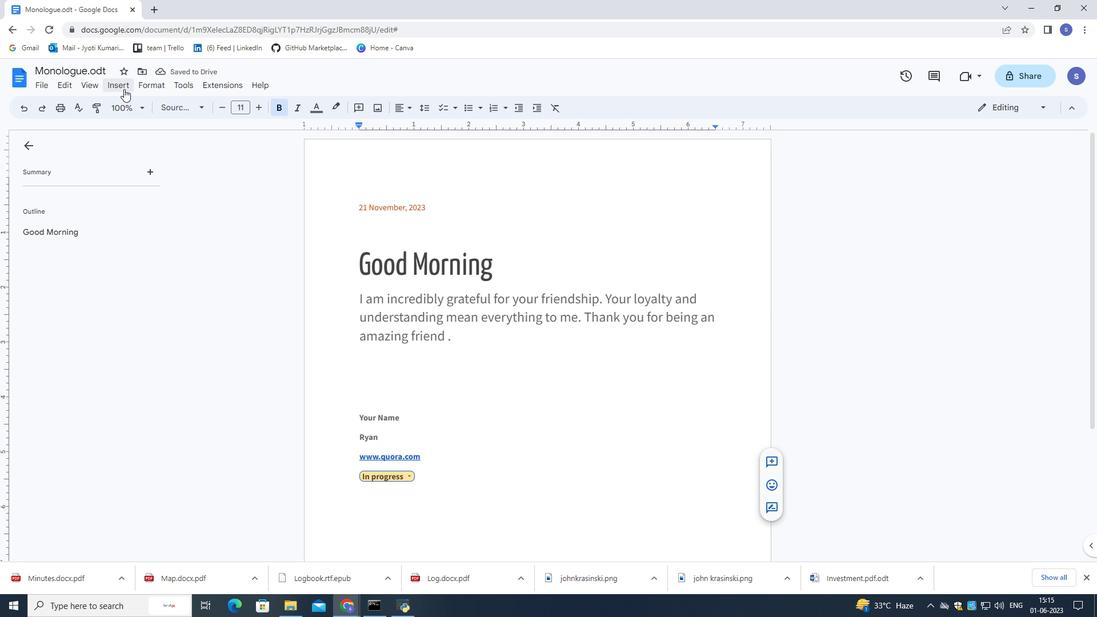 
Action: Mouse pressed left at (124, 89)
Screenshot: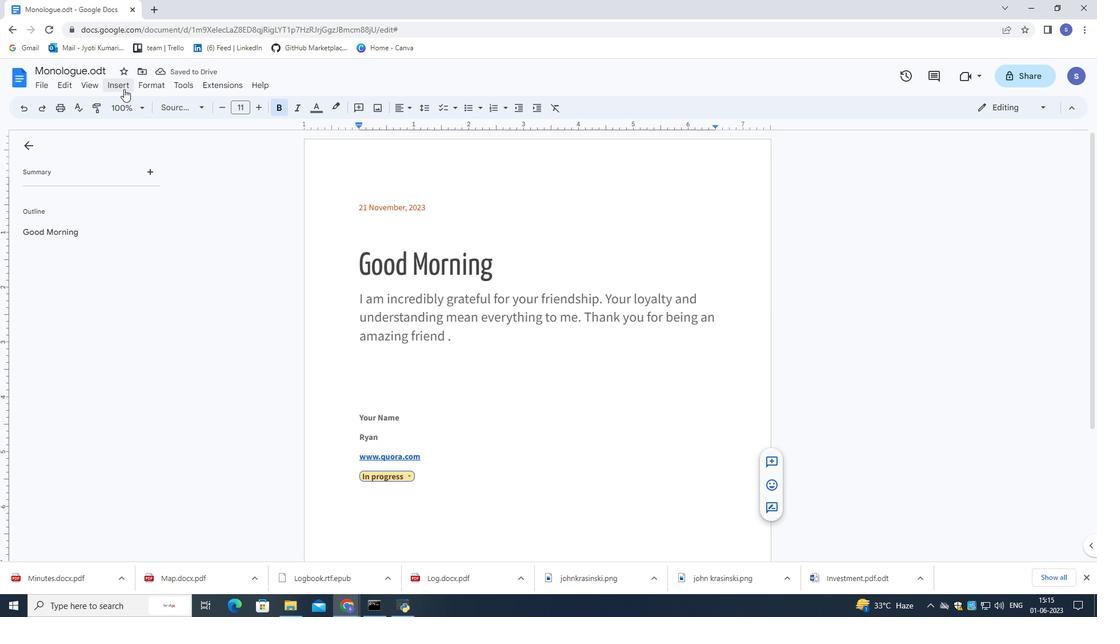
Action: Mouse moved to (297, 375)
Screenshot: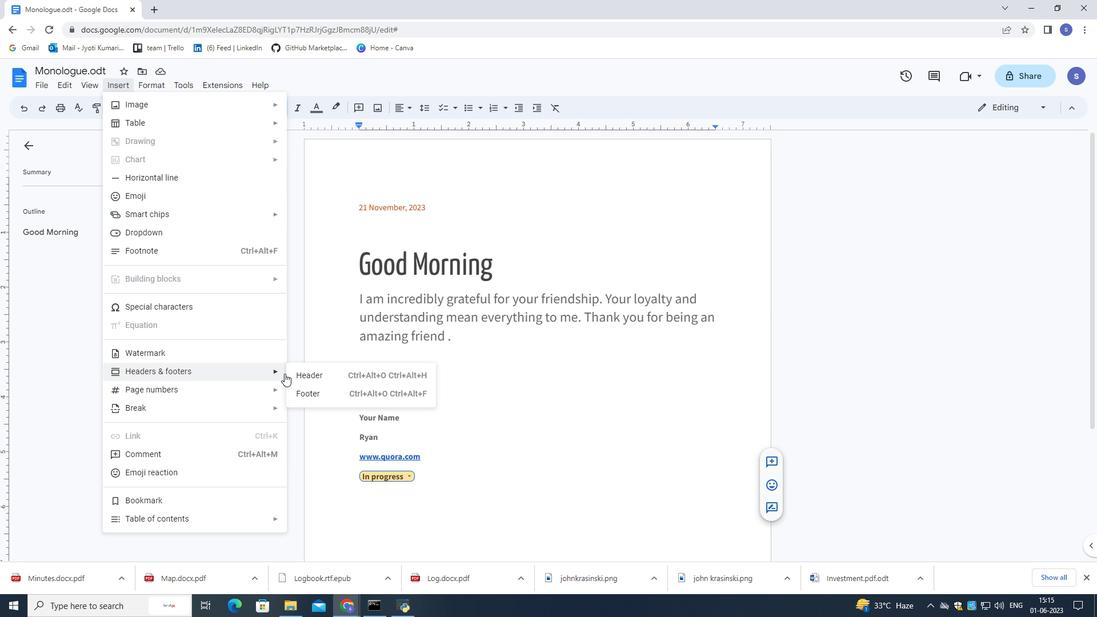 
Action: Mouse pressed left at (297, 375)
Screenshot: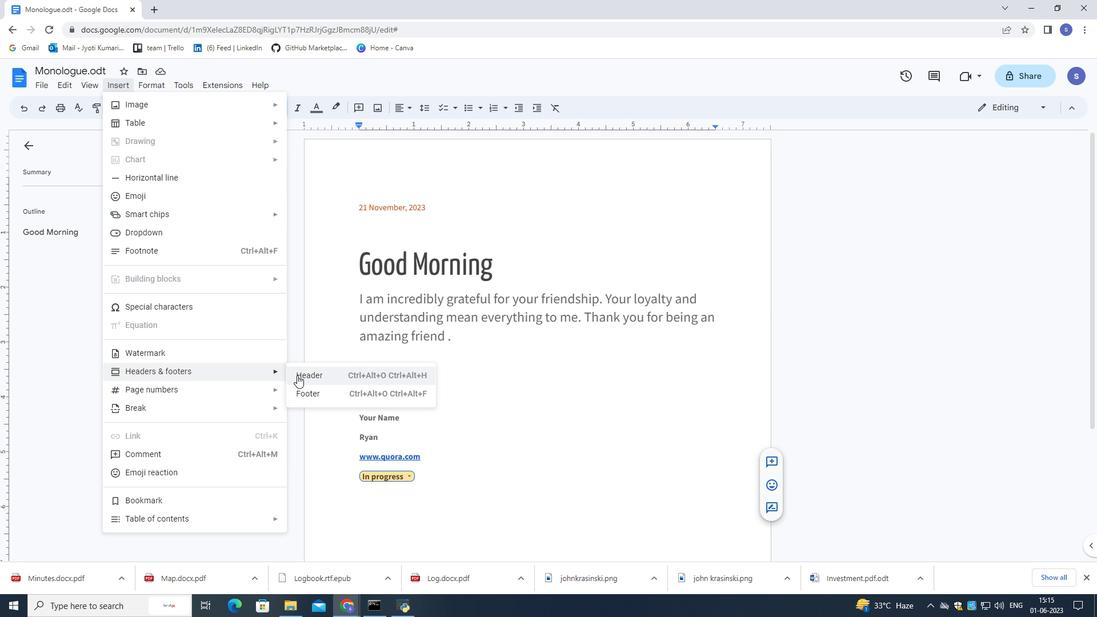 
Action: Mouse moved to (348, 245)
Screenshot: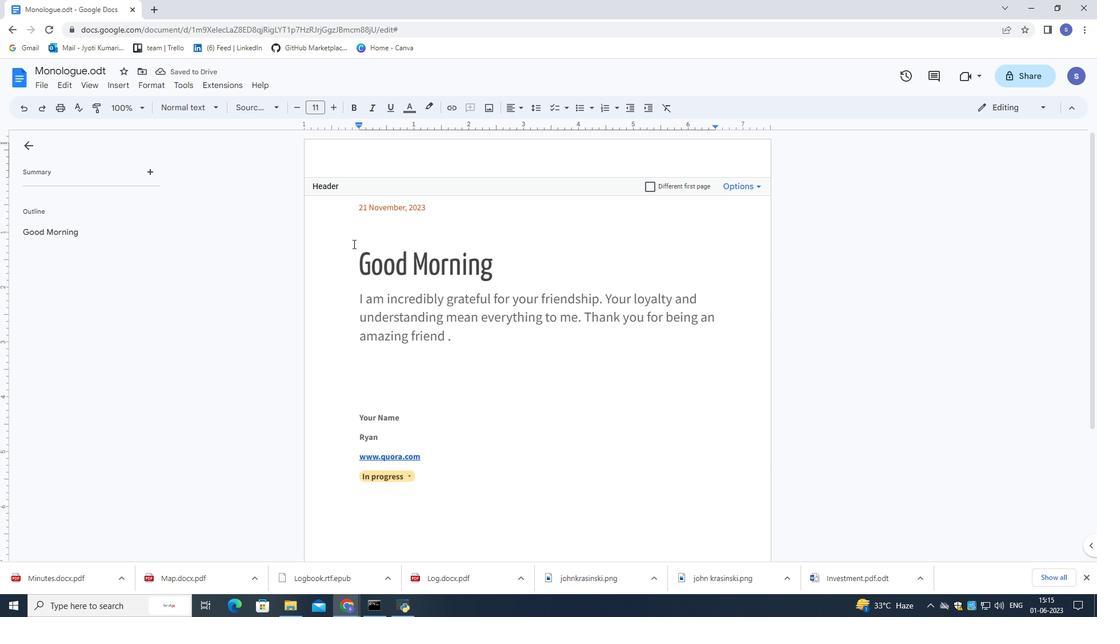 
Action: Key pressed <Key.shift>Quantum
Screenshot: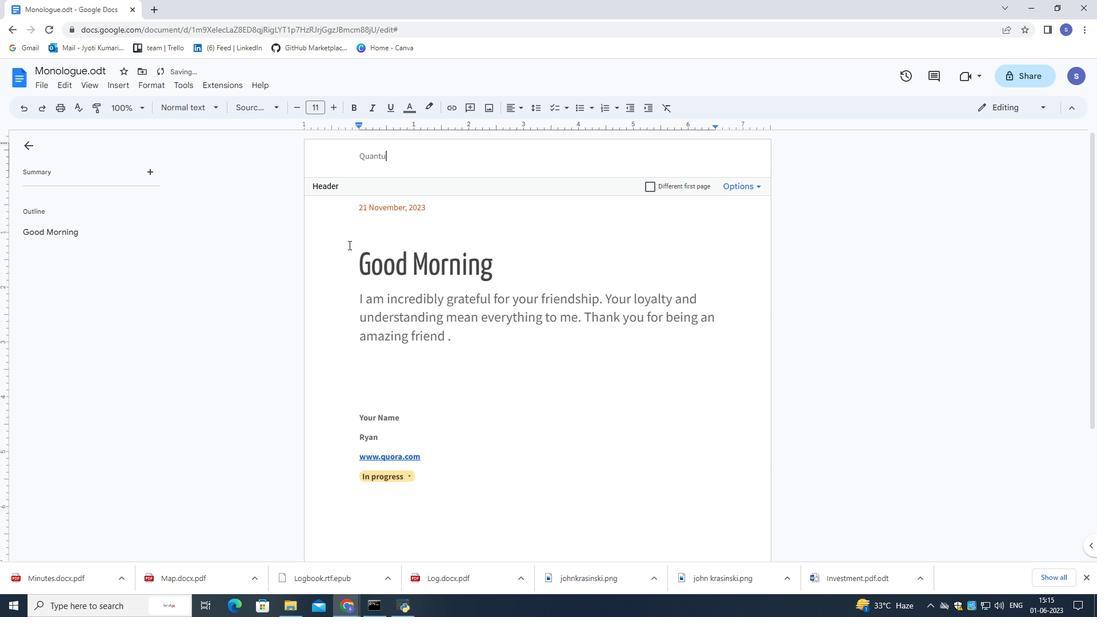 
Action: Mouse moved to (405, 157)
Screenshot: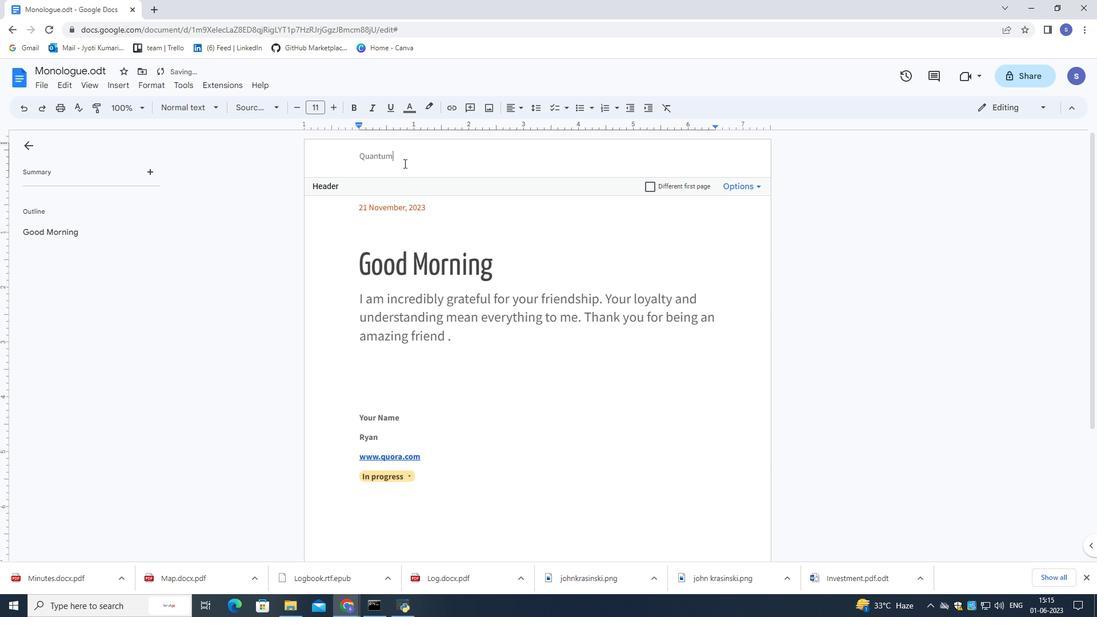 
Action: Mouse pressed left at (405, 157)
Screenshot: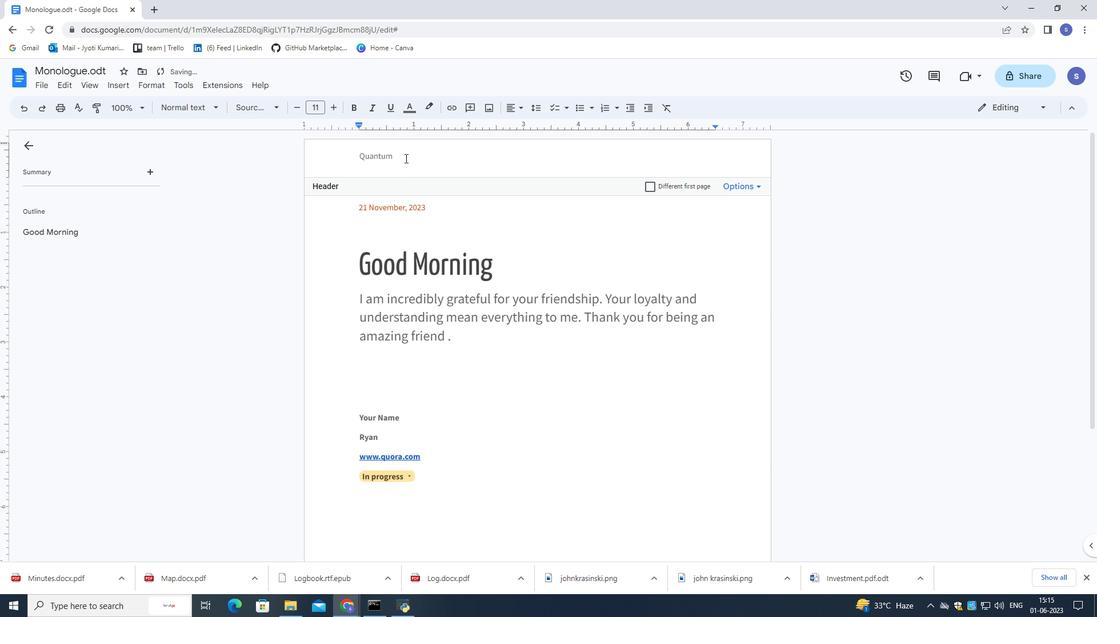 
Action: Mouse moved to (269, 107)
Screenshot: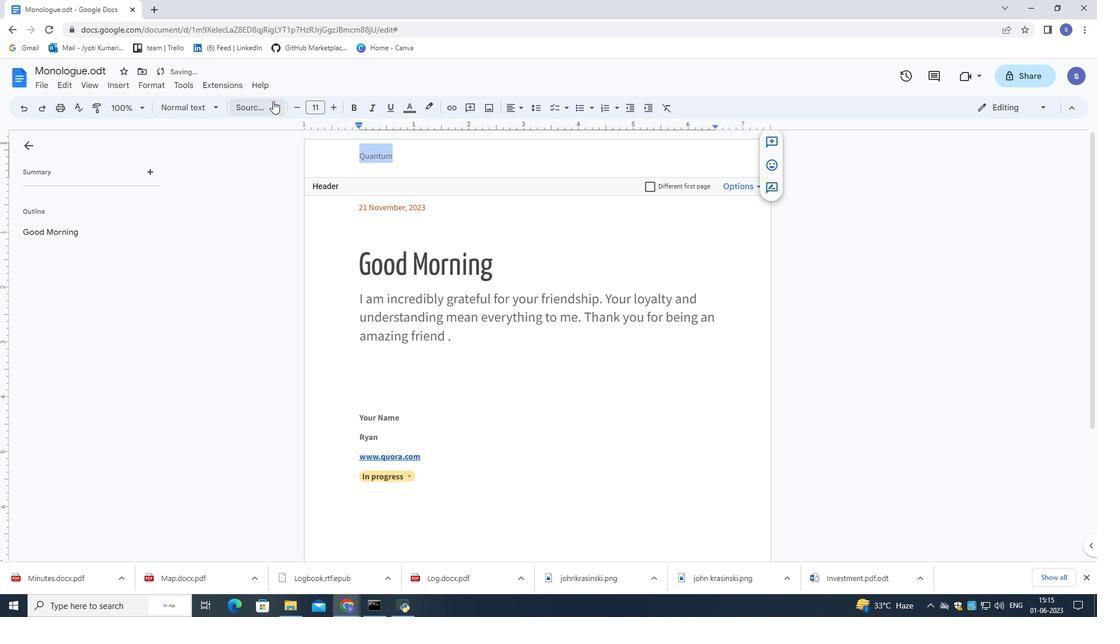 
Action: Mouse pressed left at (269, 107)
Screenshot: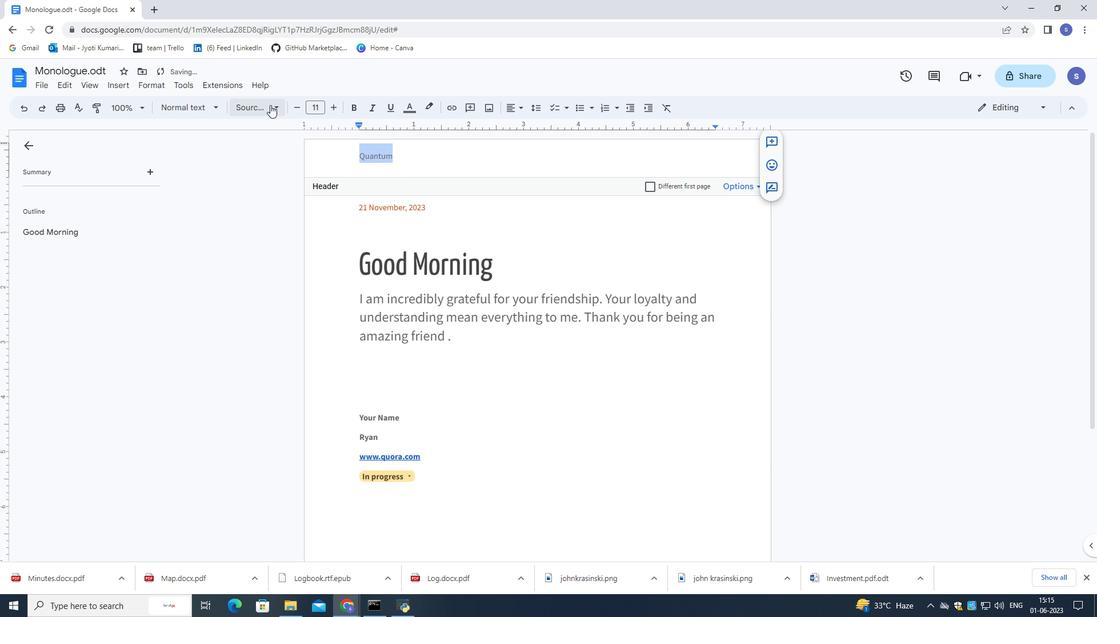 
Action: Mouse moved to (282, 125)
Screenshot: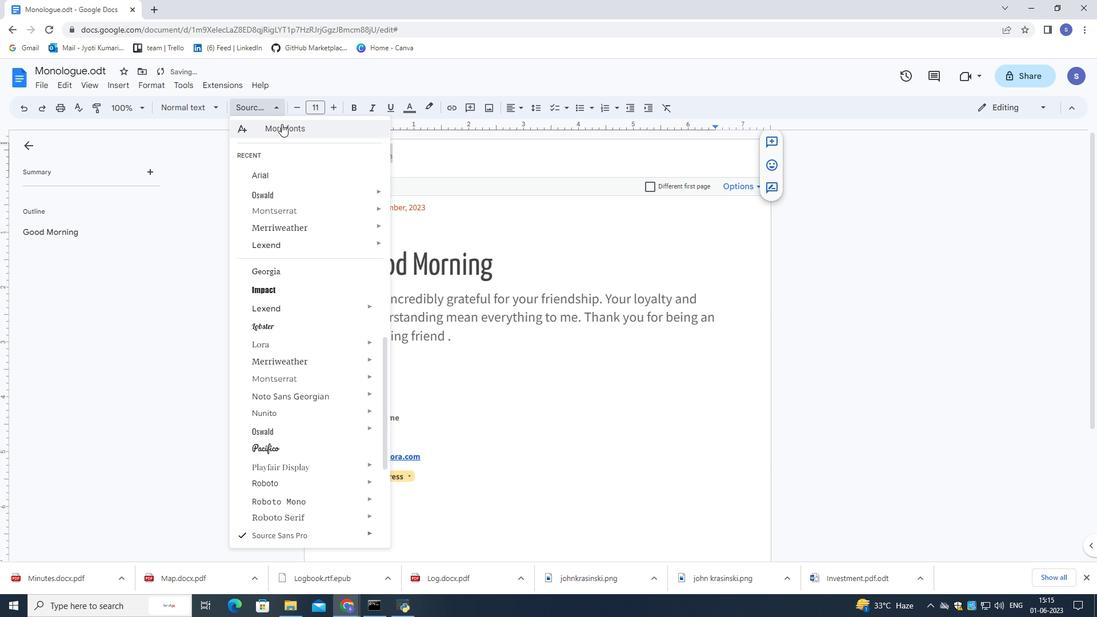 
Action: Mouse pressed left at (282, 125)
Screenshot: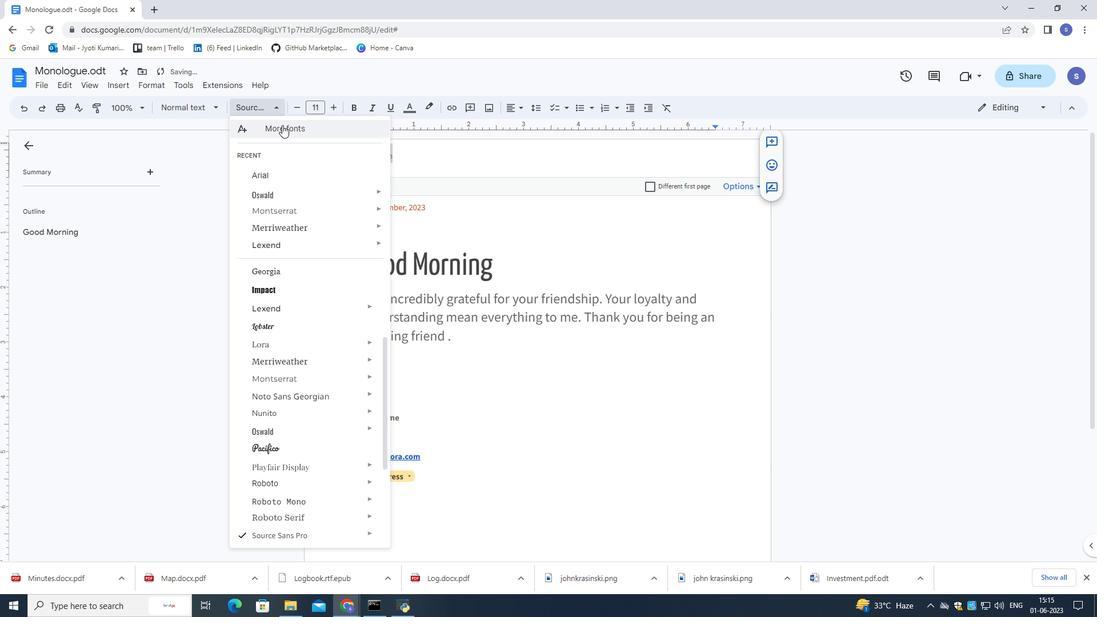 
Action: Mouse moved to (392, 174)
Screenshot: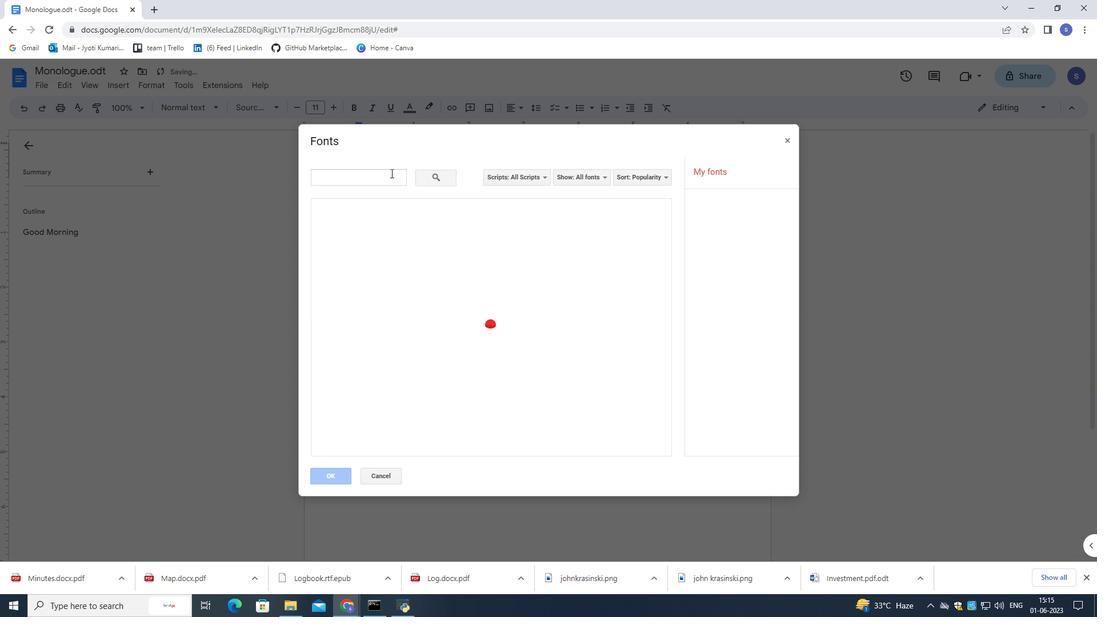 
Action: Mouse pressed left at (392, 174)
Screenshot: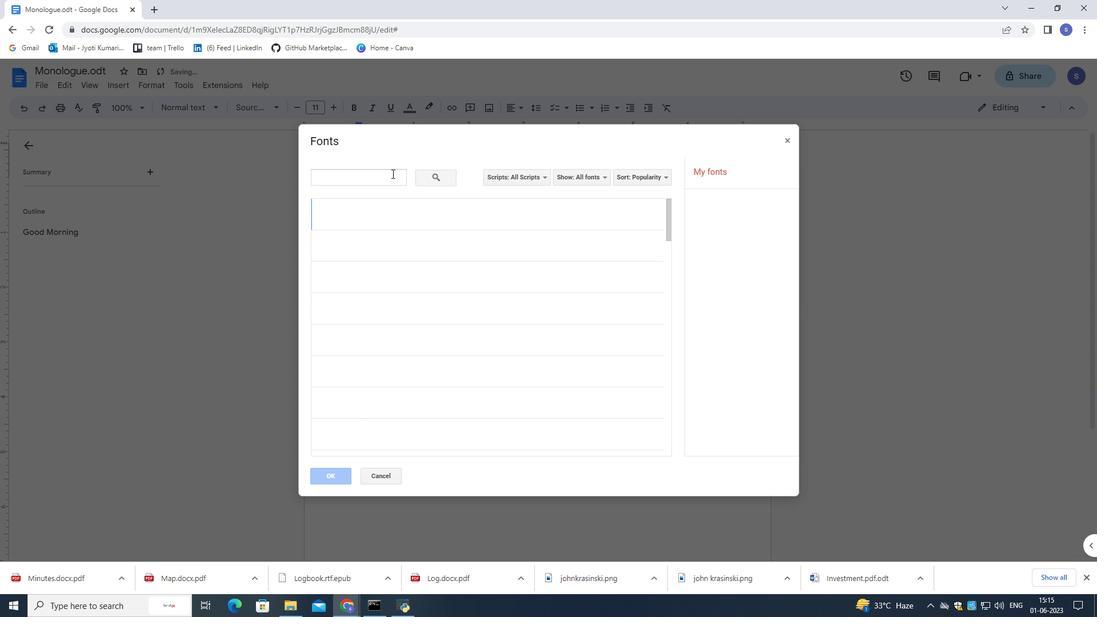 
Action: Key pressed caveat
Screenshot: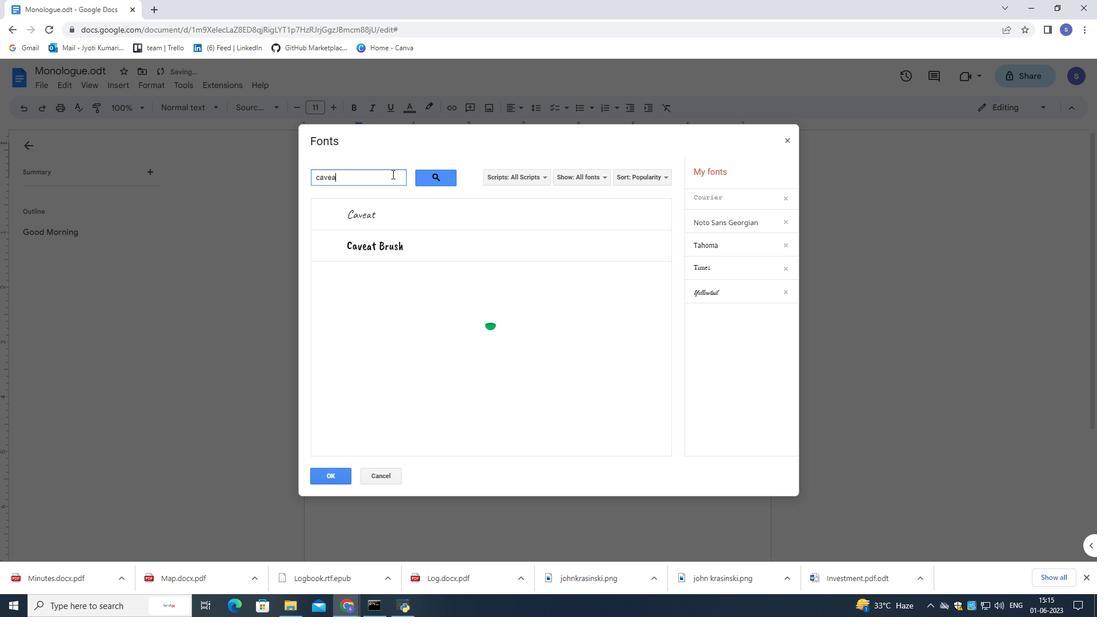 
Action: Mouse moved to (372, 216)
Screenshot: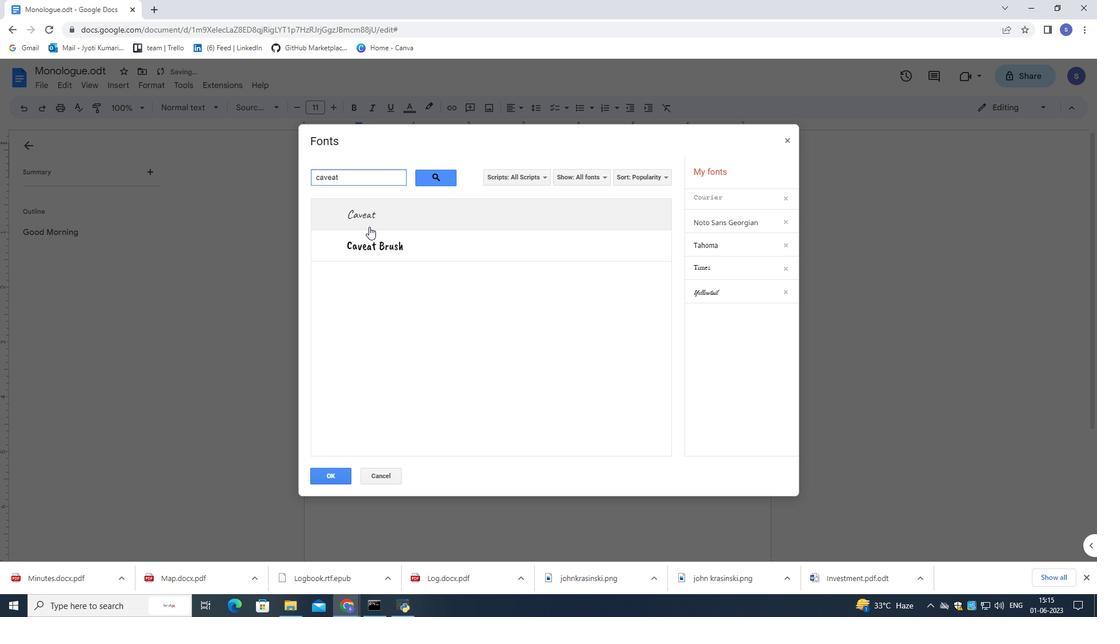 
Action: Mouse pressed left at (372, 216)
Screenshot: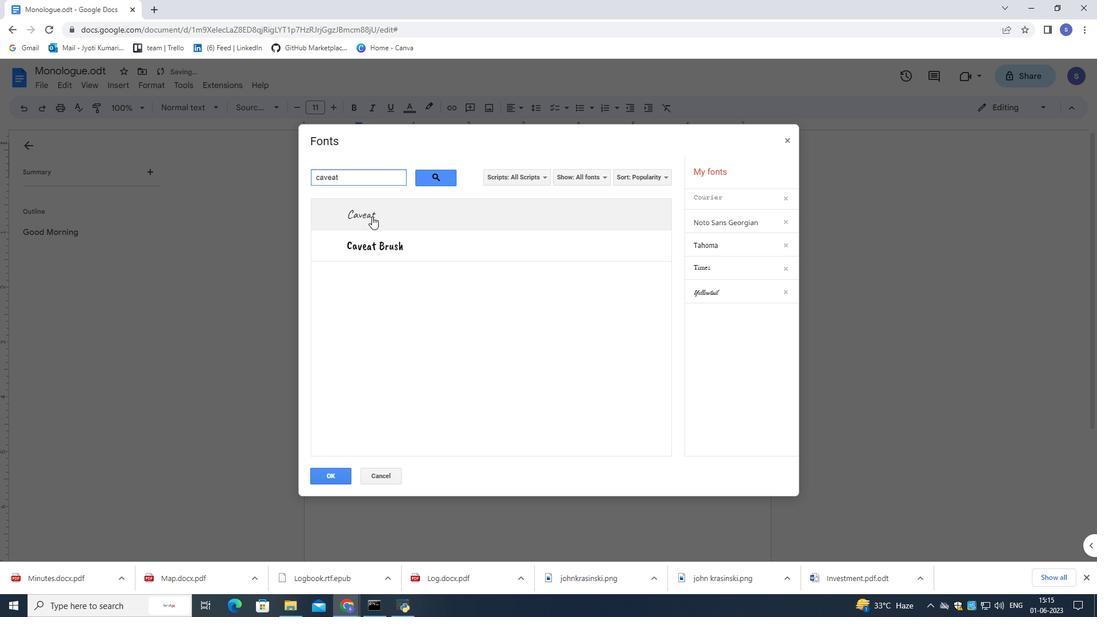 
Action: Mouse moved to (332, 473)
Screenshot: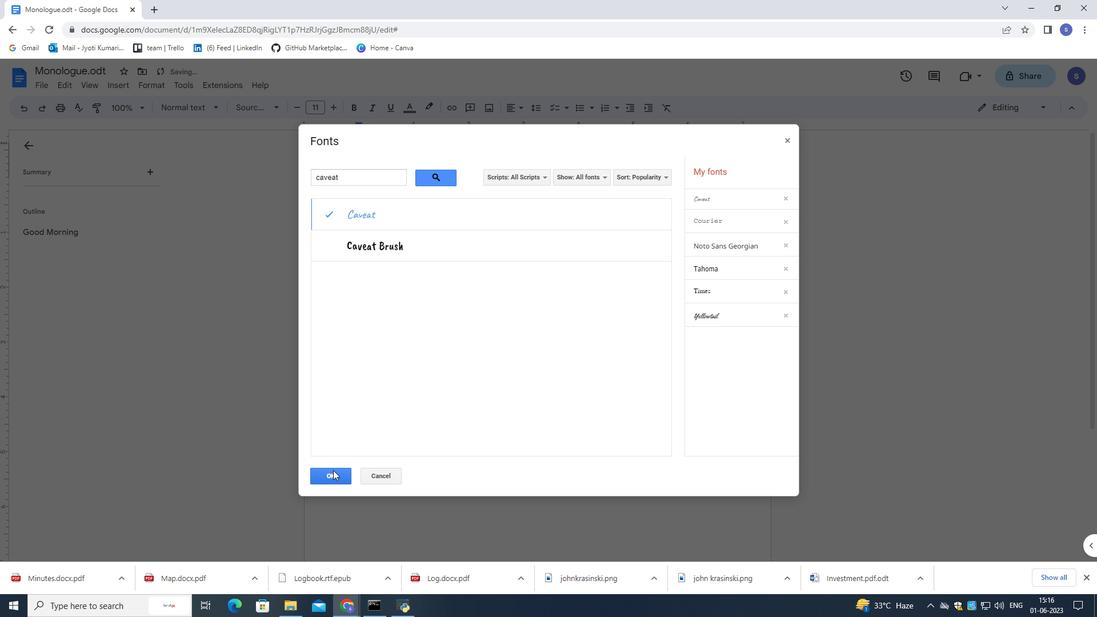 
Action: Mouse pressed left at (332, 473)
Screenshot: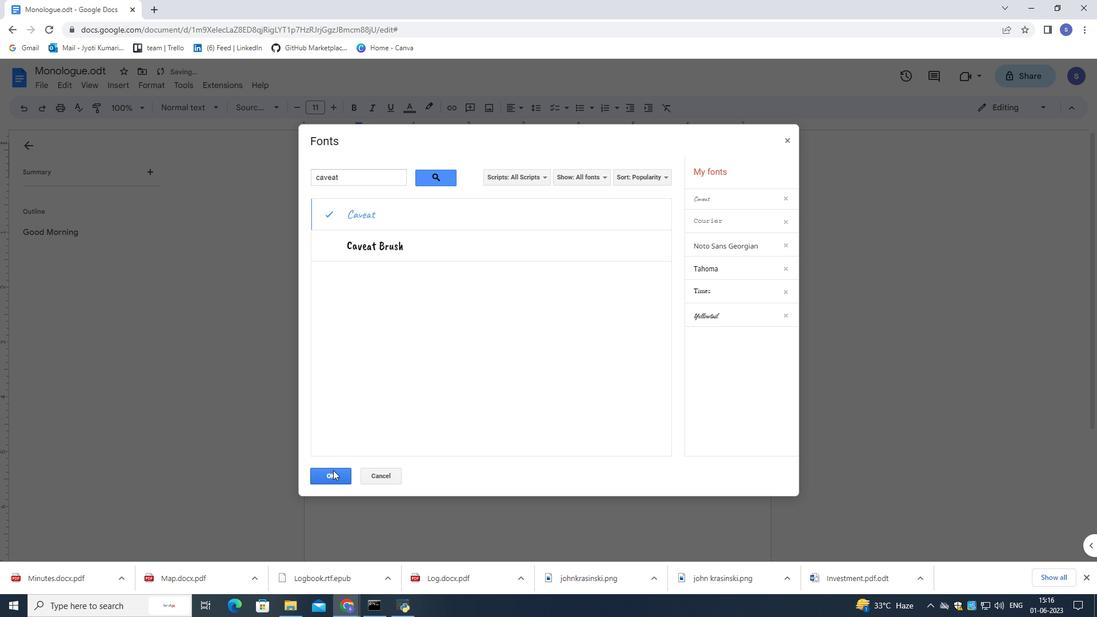 
Action: Mouse moved to (352, 421)
Screenshot: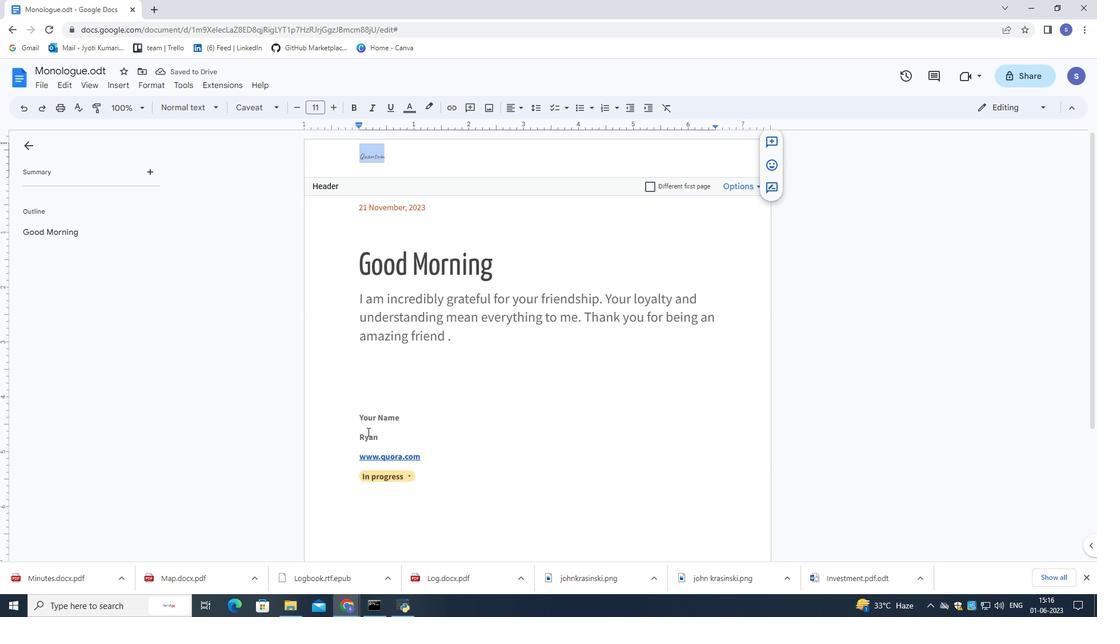 
